 Task: Look for space in Mlowo, Tanzania from 10th July, 2023 to 25th July, 2023 for 3 adults, 1 child in price range Rs.15000 to Rs.25000. Place can be shared room with 2 bedrooms having 3 beds and 2 bathrooms. Property type can be house, flat, guest house. Amenities needed are: wifi, TV, free parkinig on premises, gym, breakfast. Booking option can be shelf check-in. Required host language is English.
Action: Mouse moved to (387, 77)
Screenshot: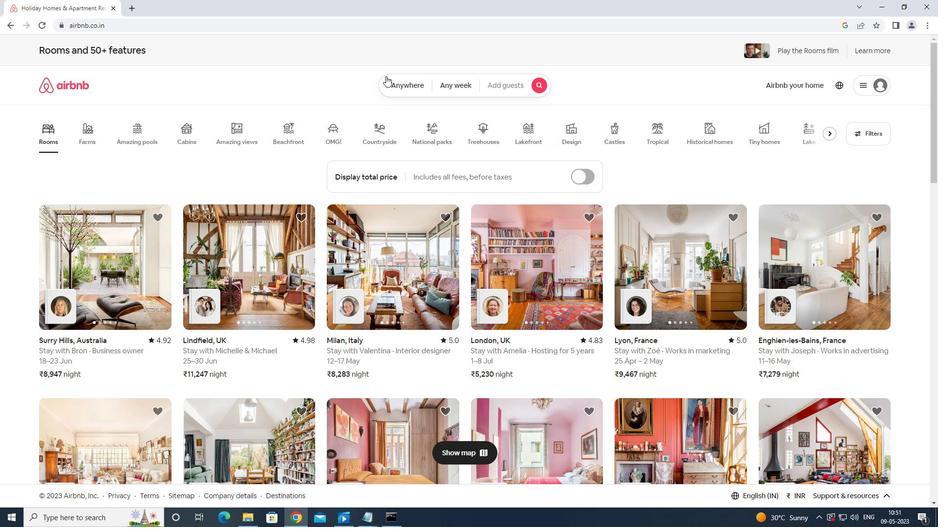 
Action: Mouse pressed left at (387, 77)
Screenshot: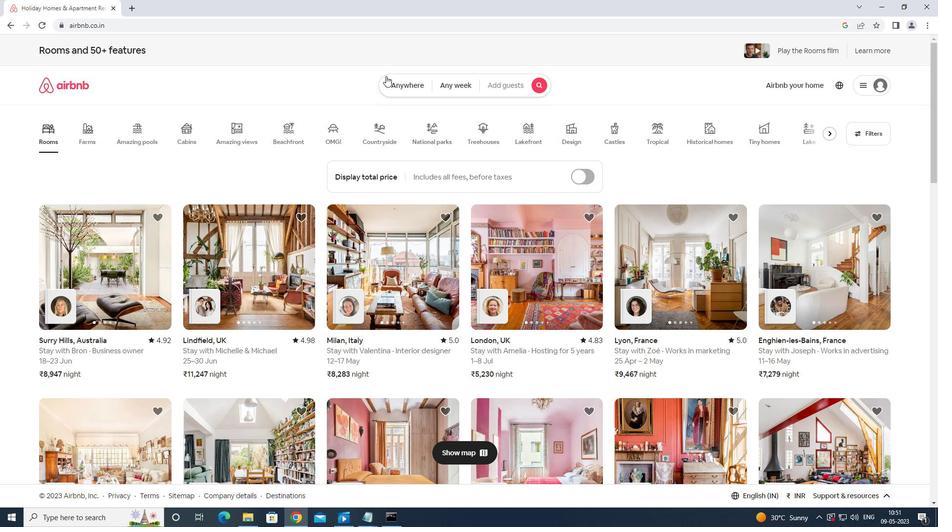 
Action: Mouse moved to (342, 121)
Screenshot: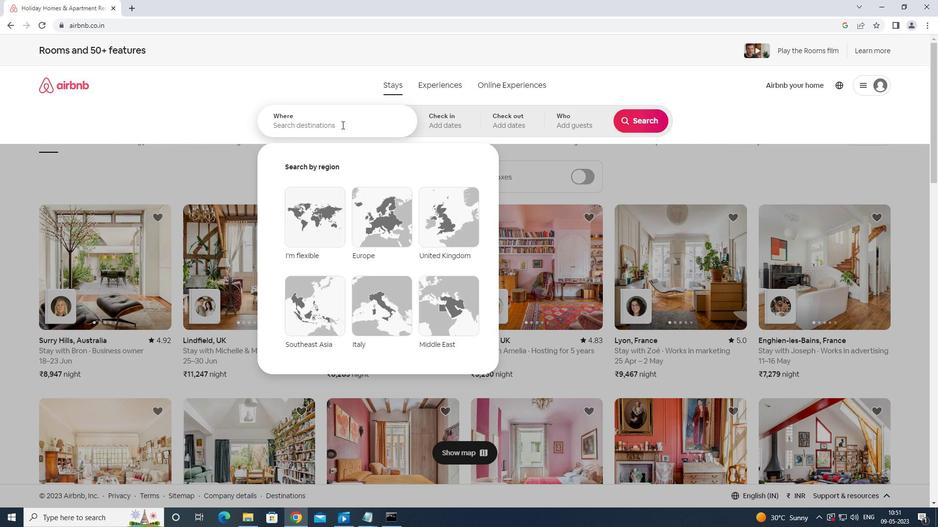 
Action: Mouse pressed left at (342, 121)
Screenshot: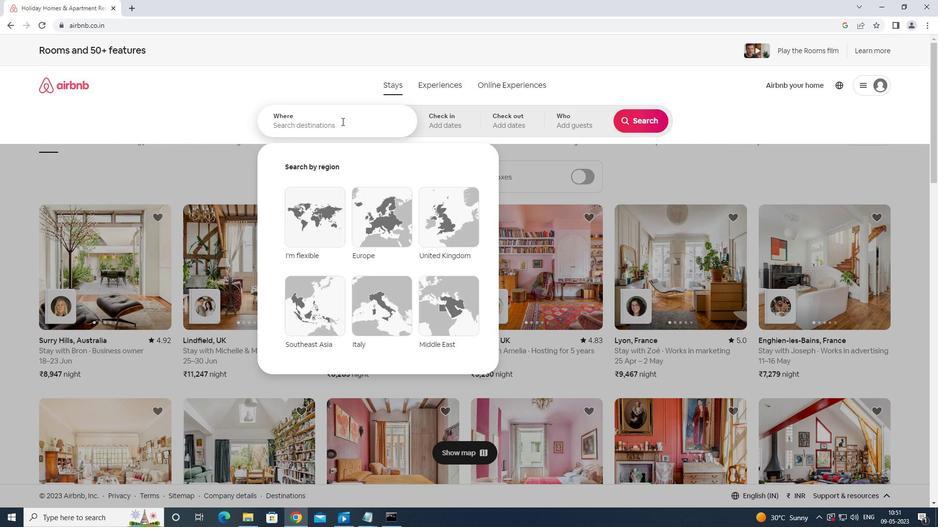 
Action: Mouse moved to (339, 121)
Screenshot: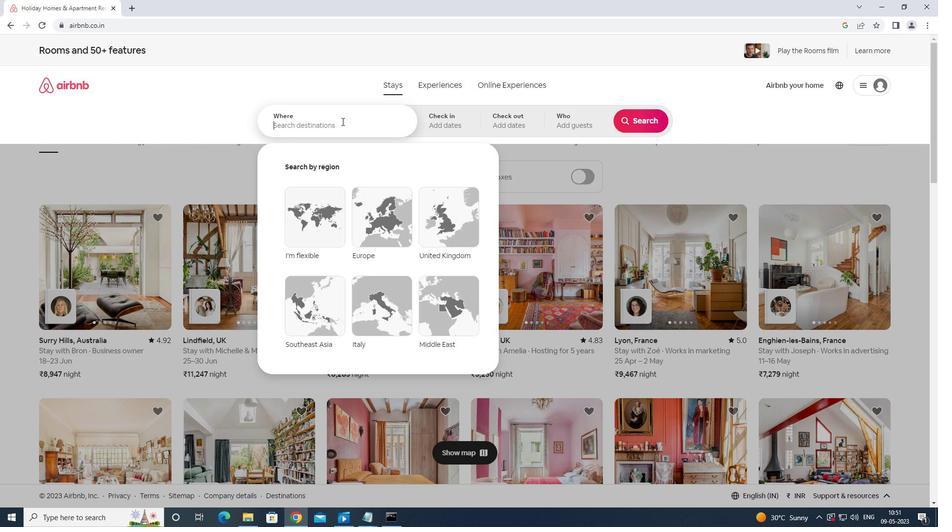 
Action: Key pressed <Key.shift>MLOWO<Key.space>TANZANIA<Key.enter>
Screenshot: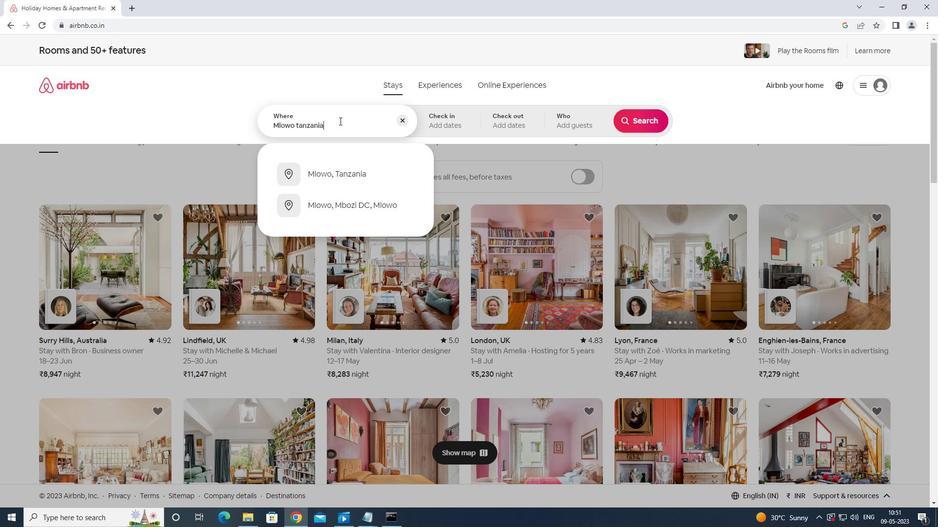 
Action: Mouse moved to (644, 198)
Screenshot: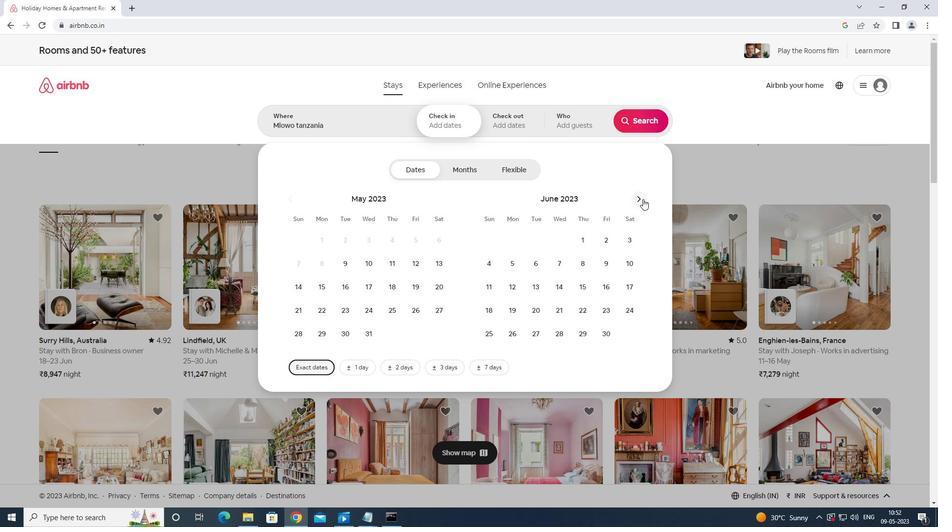 
Action: Mouse pressed left at (644, 198)
Screenshot: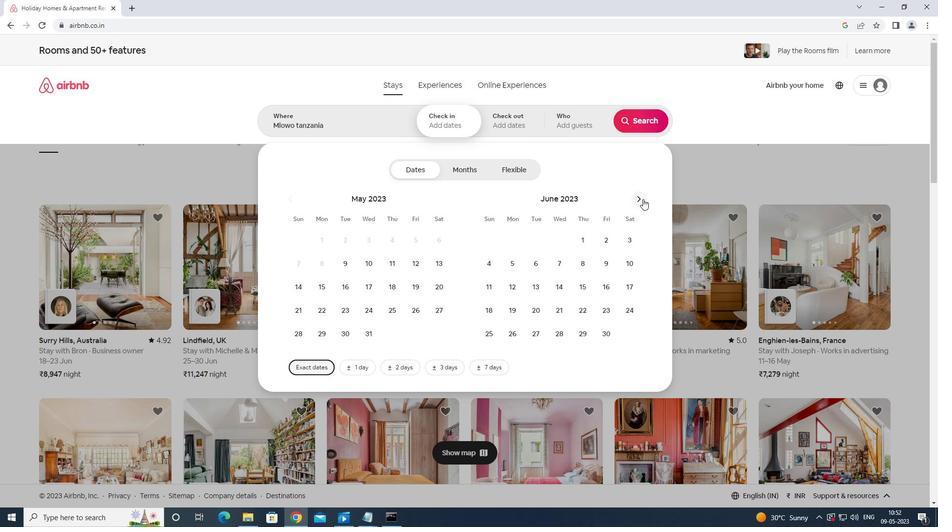 
Action: Mouse moved to (512, 286)
Screenshot: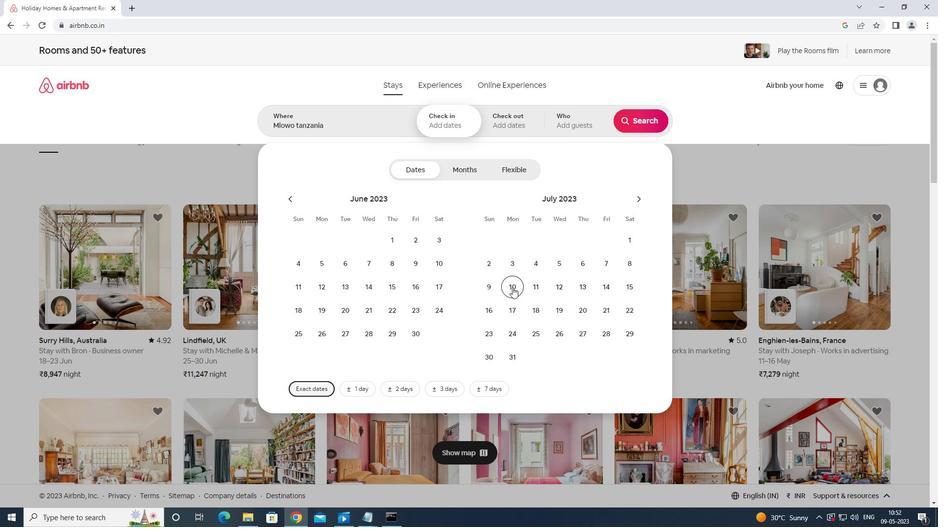 
Action: Mouse pressed left at (512, 286)
Screenshot: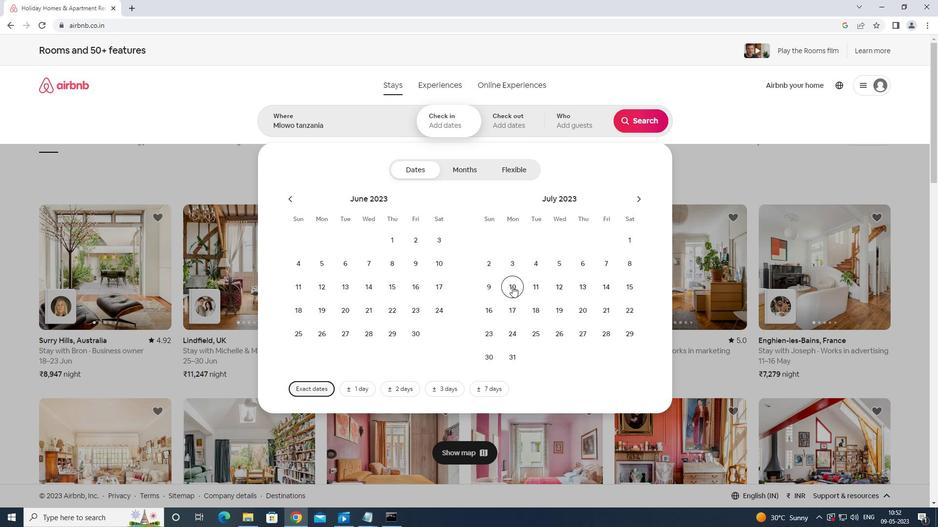 
Action: Mouse moved to (513, 331)
Screenshot: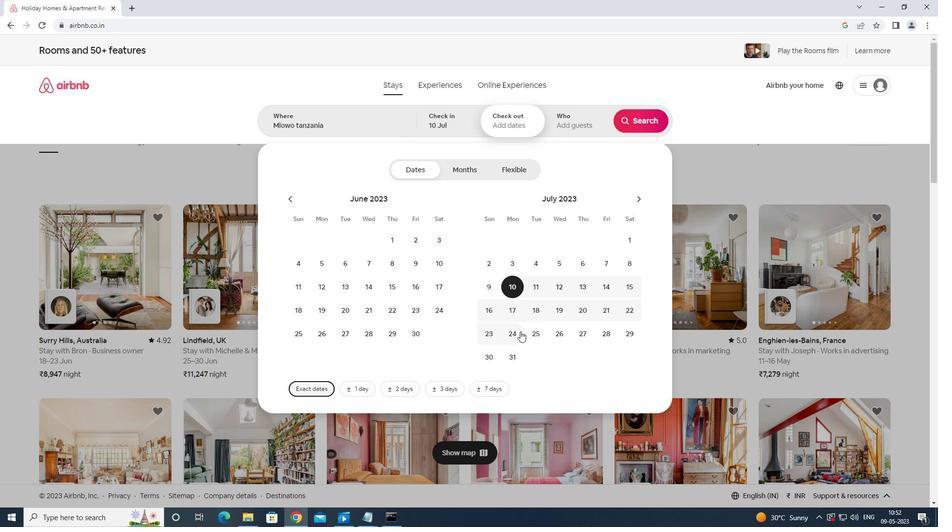 
Action: Mouse pressed left at (513, 331)
Screenshot: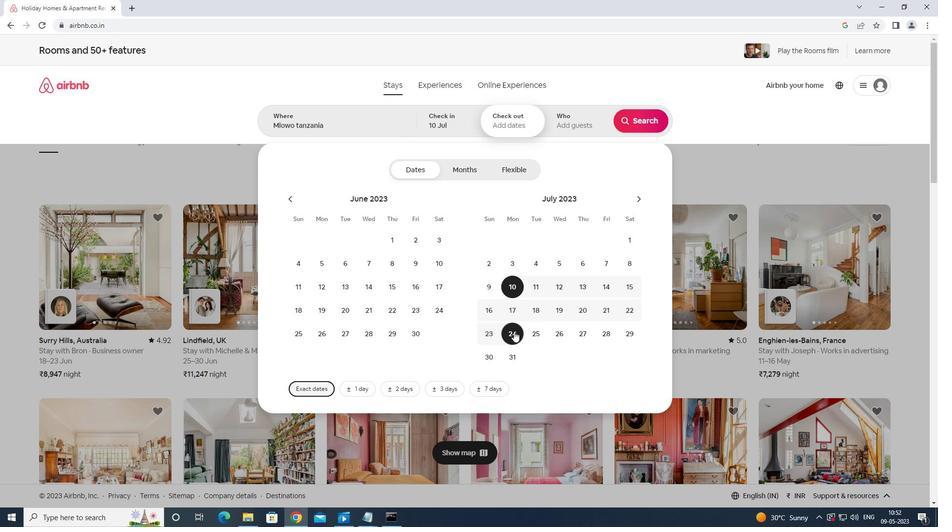 
Action: Mouse moved to (533, 335)
Screenshot: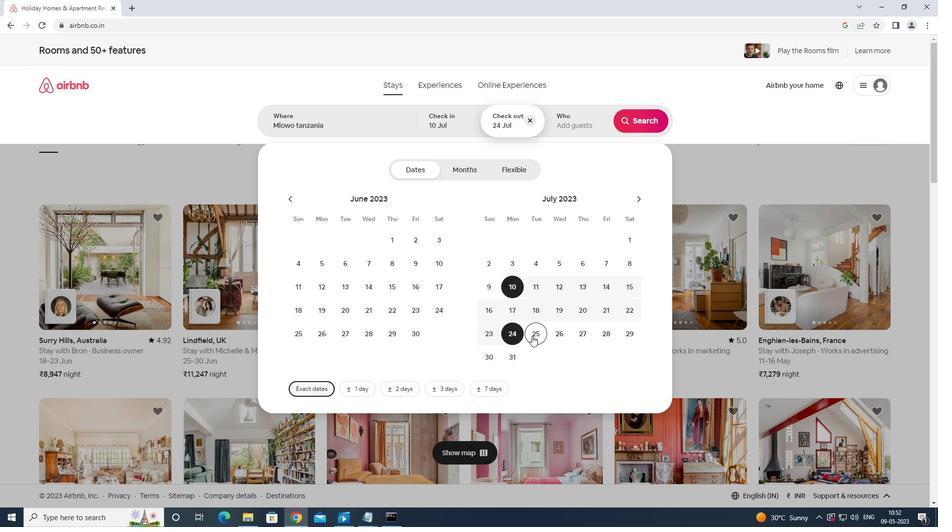 
Action: Mouse pressed left at (533, 335)
Screenshot: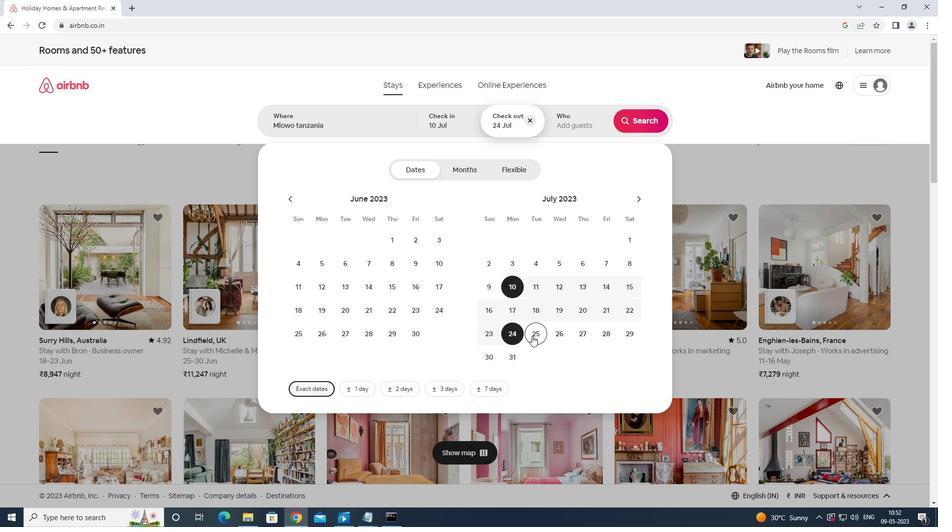 
Action: Mouse moved to (583, 117)
Screenshot: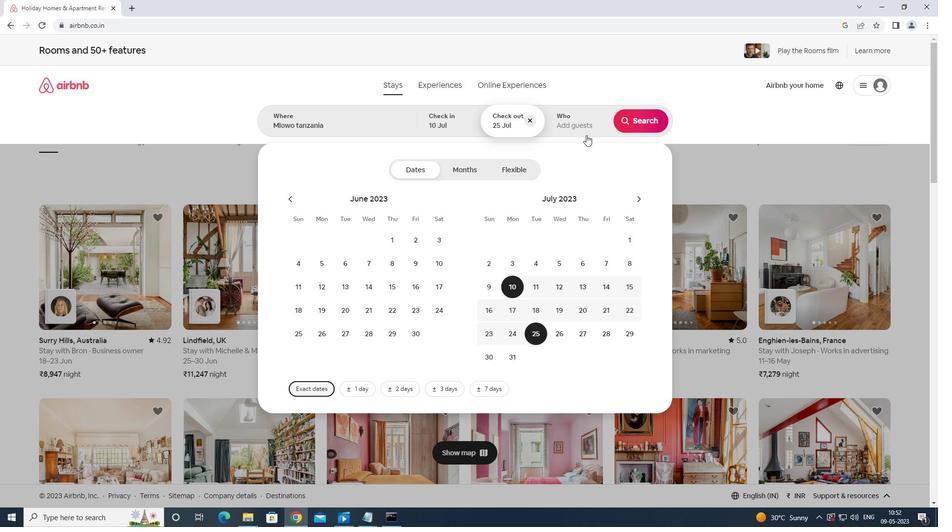 
Action: Mouse pressed left at (583, 117)
Screenshot: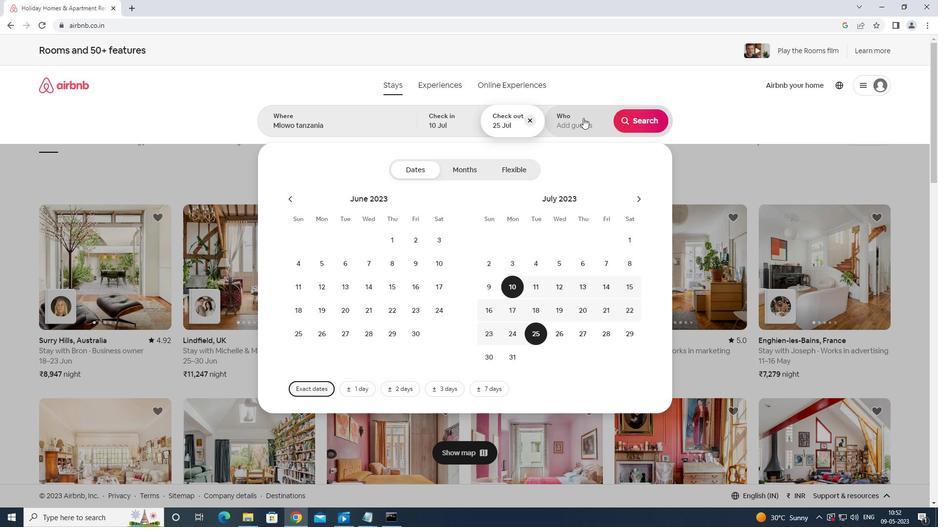 
Action: Mouse moved to (647, 172)
Screenshot: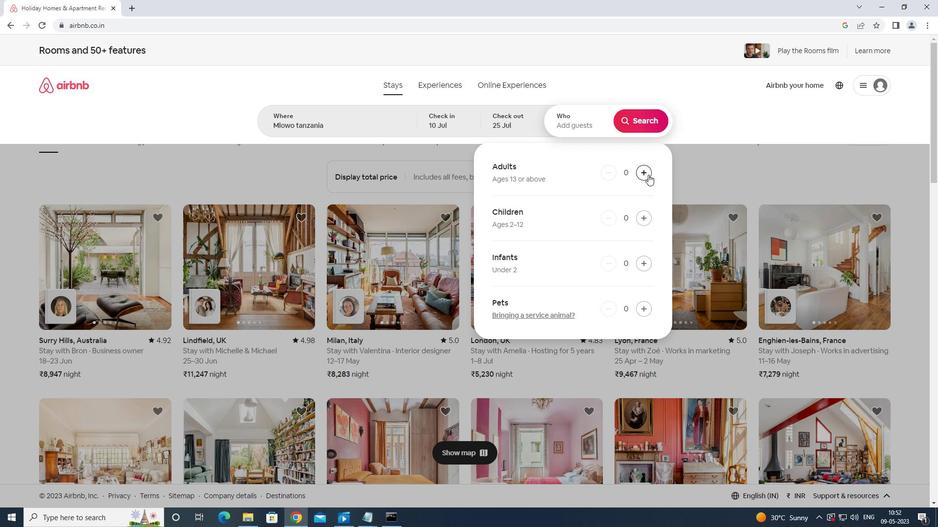 
Action: Mouse pressed left at (647, 172)
Screenshot: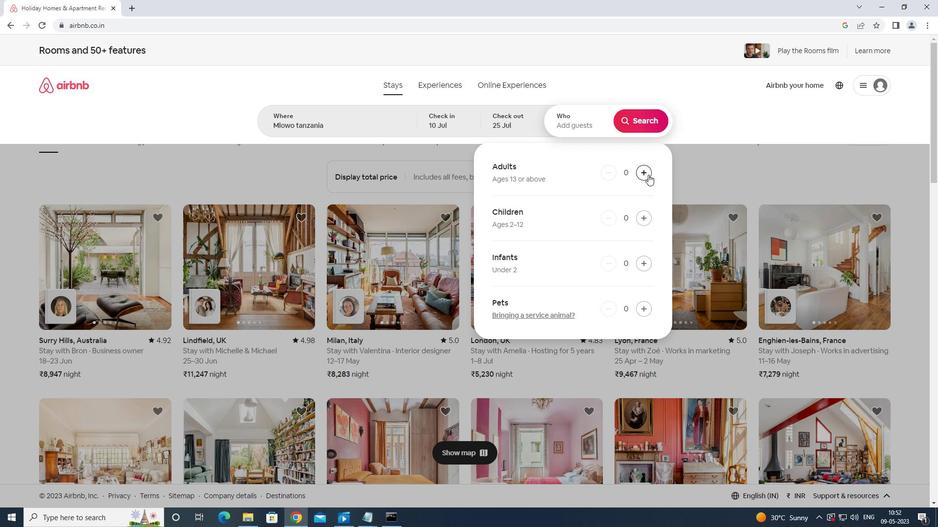 
Action: Mouse pressed left at (647, 172)
Screenshot: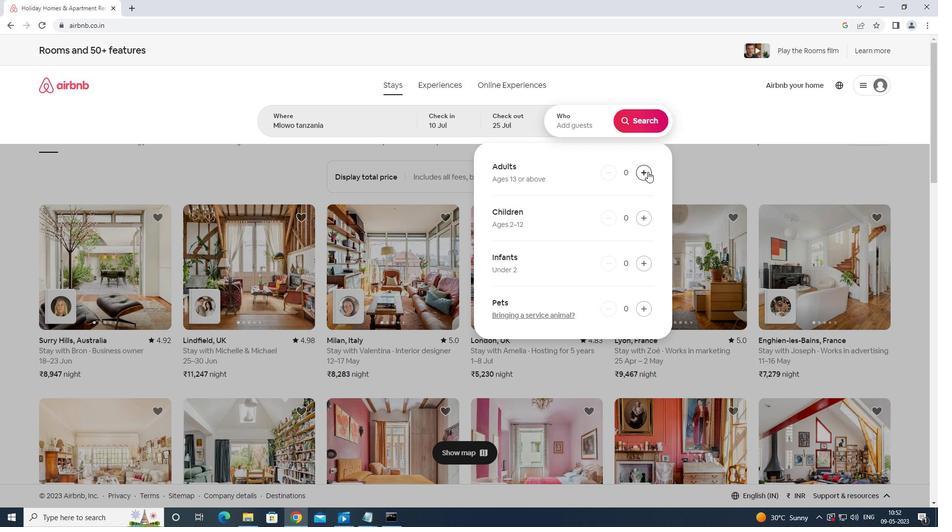 
Action: Mouse moved to (647, 172)
Screenshot: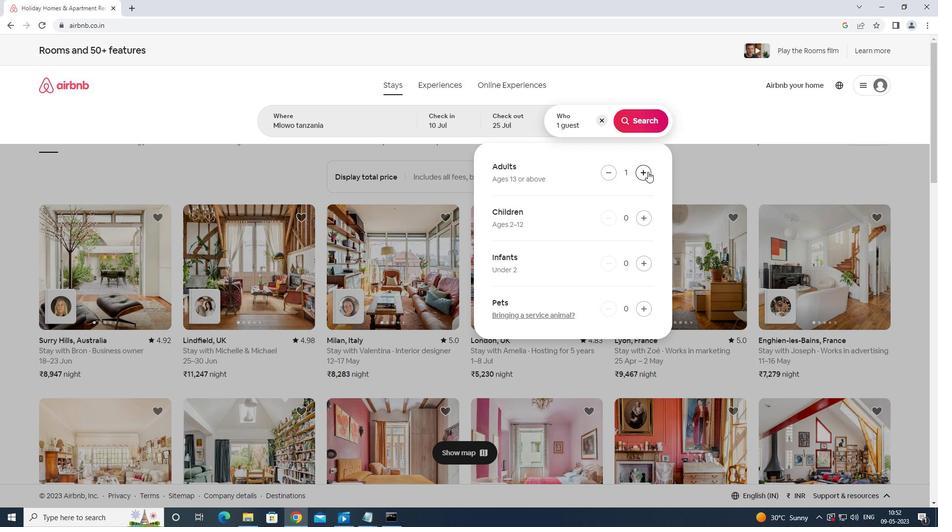 
Action: Mouse pressed left at (647, 172)
Screenshot: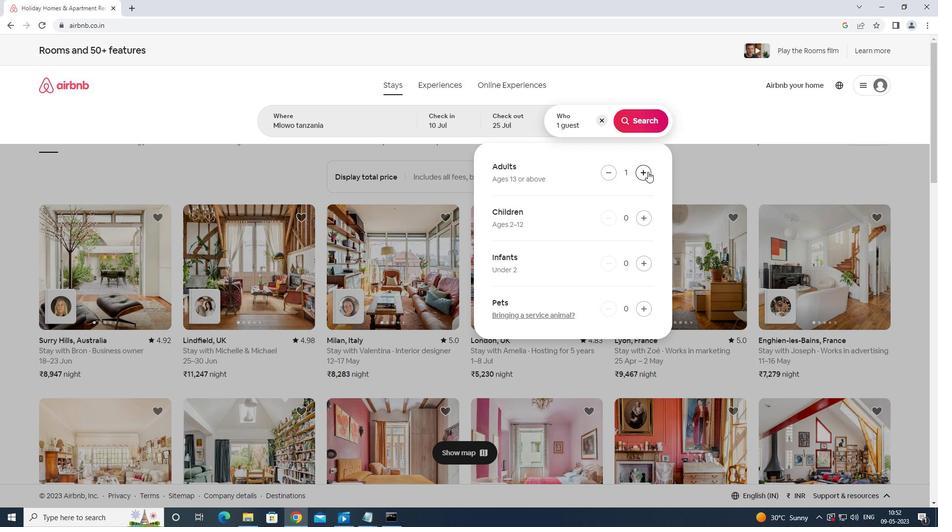 
Action: Mouse moved to (641, 220)
Screenshot: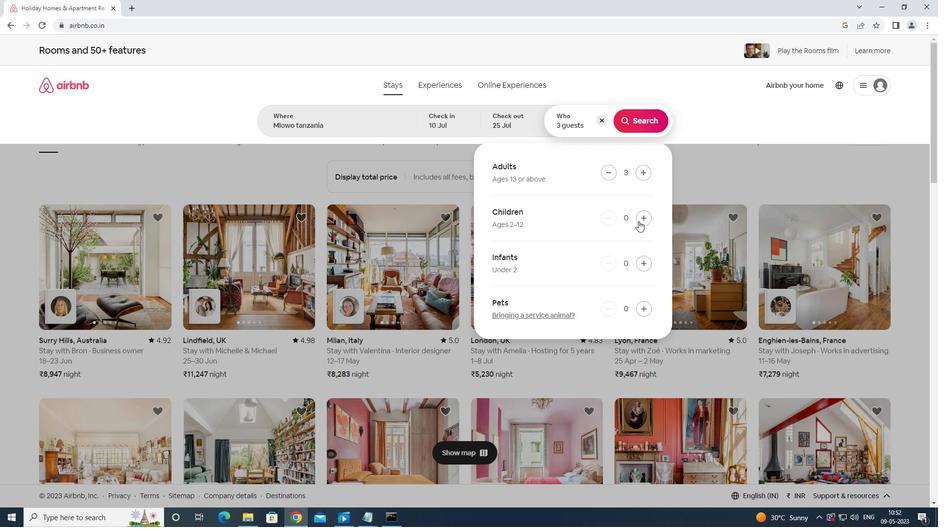 
Action: Mouse pressed left at (641, 220)
Screenshot: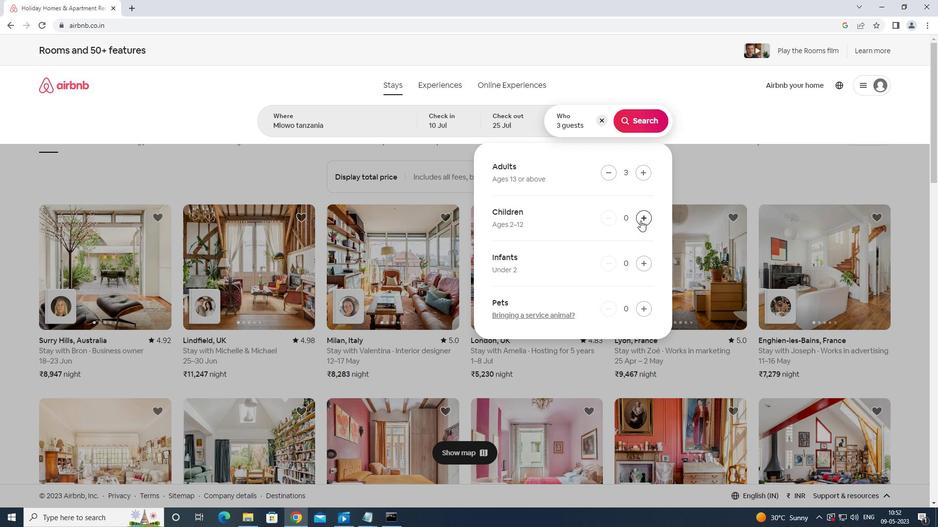 
Action: Mouse moved to (634, 120)
Screenshot: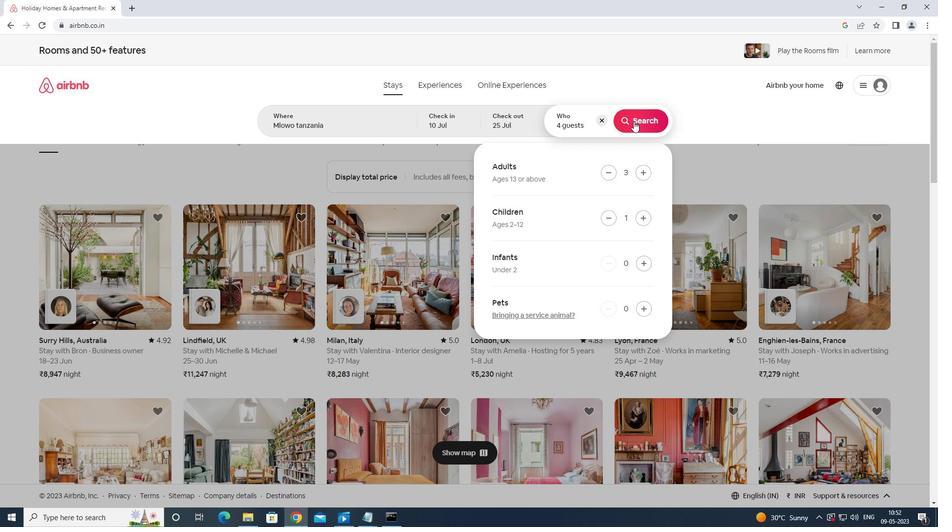 
Action: Mouse pressed left at (634, 120)
Screenshot: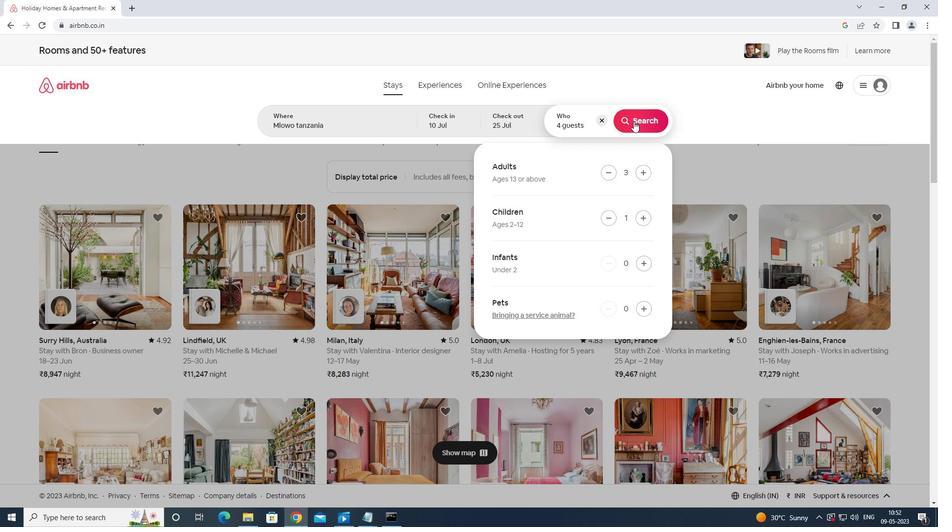 
Action: Mouse moved to (892, 90)
Screenshot: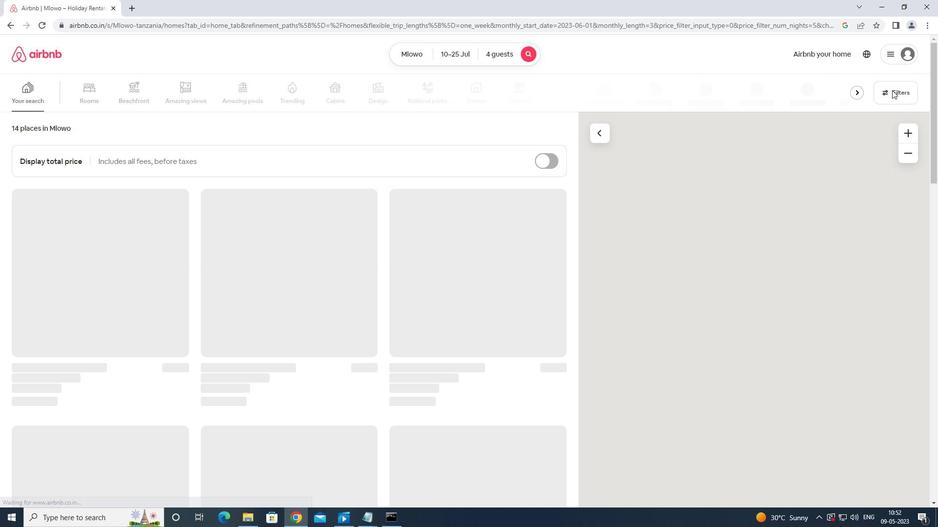 
Action: Mouse pressed left at (892, 90)
Screenshot: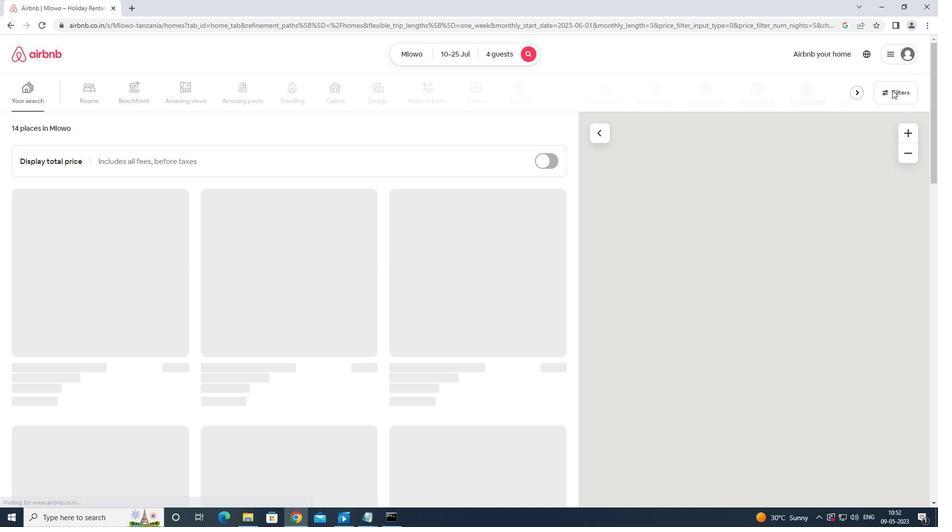 
Action: Mouse moved to (425, 329)
Screenshot: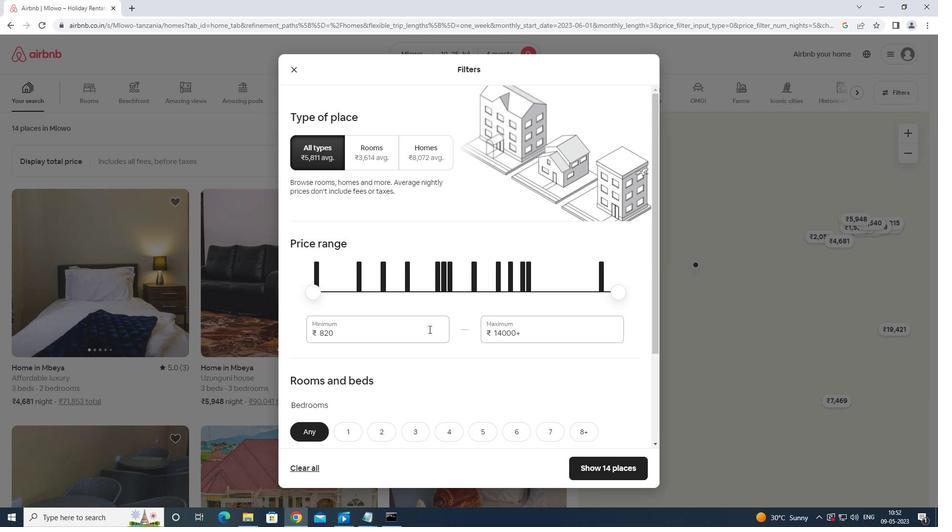 
Action: Mouse pressed left at (425, 329)
Screenshot: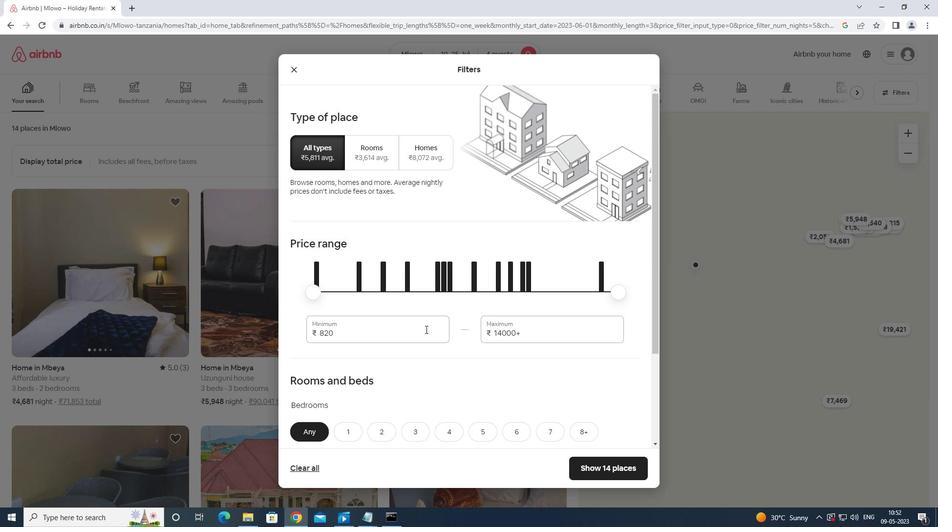 
Action: Key pressed <Key.backspace><Key.backspace><Key.backspace><Key.backspace>15000
Screenshot: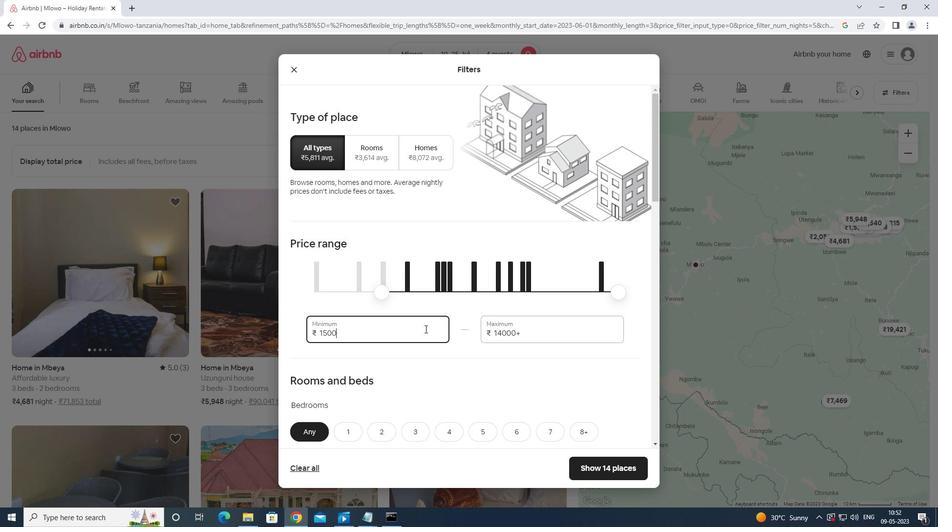 
Action: Mouse moved to (523, 331)
Screenshot: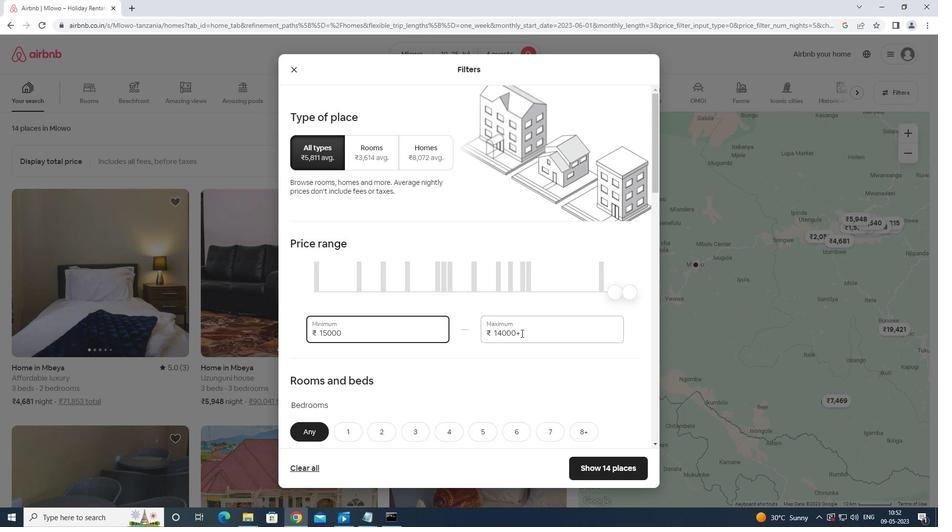 
Action: Mouse pressed left at (523, 331)
Screenshot: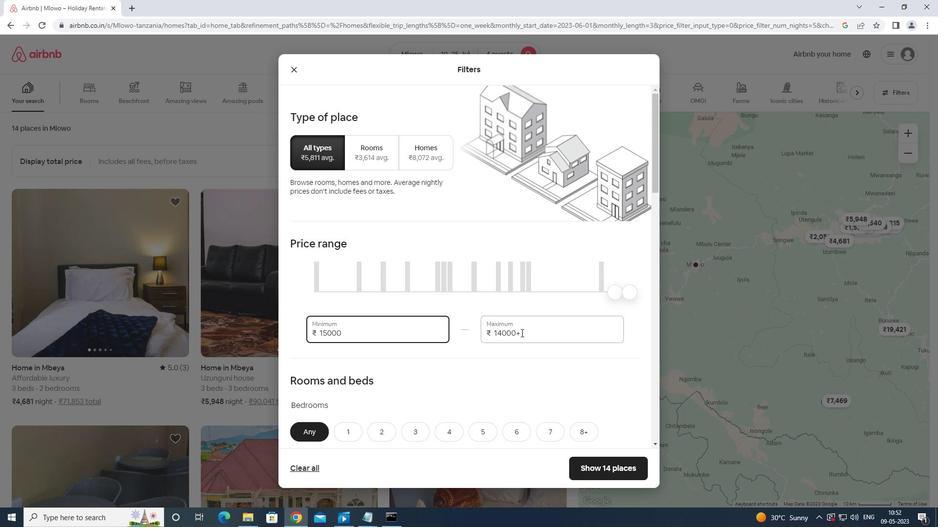 
Action: Mouse moved to (519, 329)
Screenshot: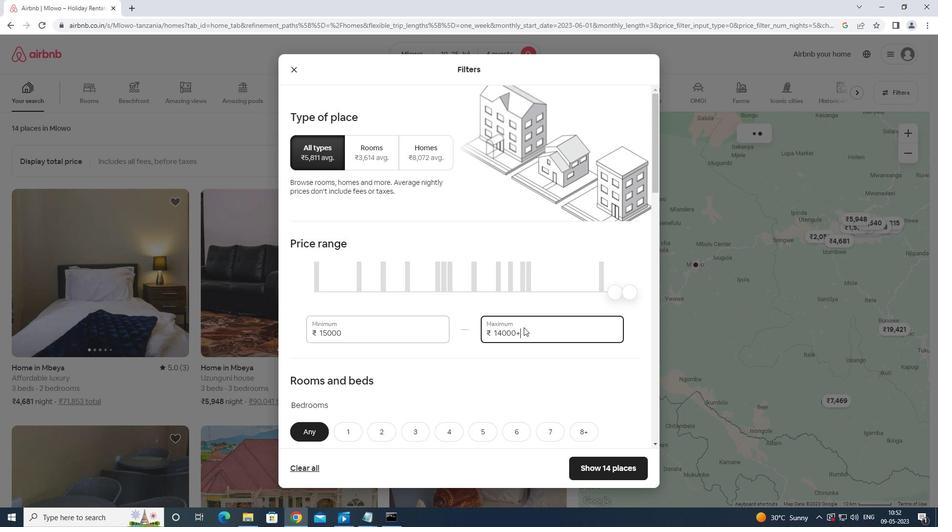 
Action: Key pressed <Key.backspace><Key.backspace><Key.backspace><Key.backspace><Key.backspace><Key.backspace><Key.backspace><Key.backspace><Key.backspace><Key.backspace><Key.backspace>25000
Screenshot: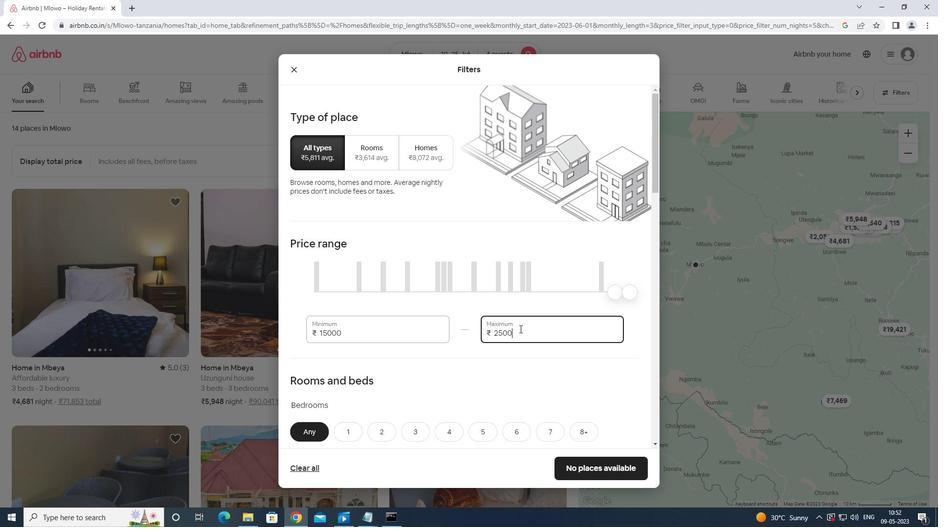 
Action: Mouse moved to (523, 327)
Screenshot: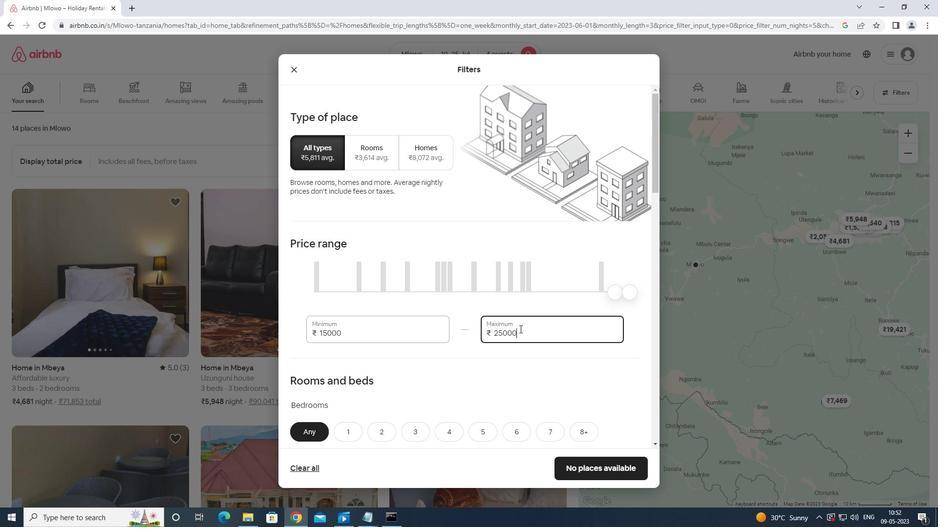 
Action: Mouse scrolled (523, 326) with delta (0, 0)
Screenshot: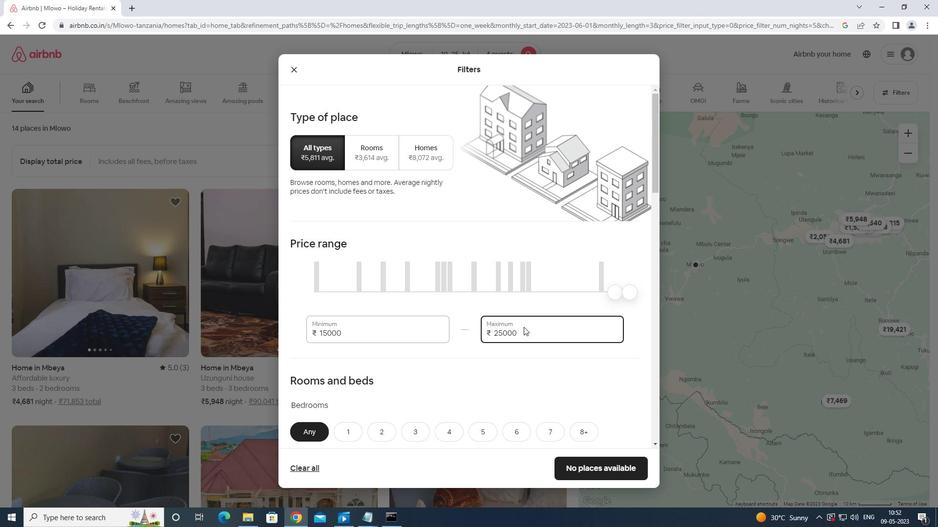 
Action: Mouse scrolled (523, 326) with delta (0, 0)
Screenshot: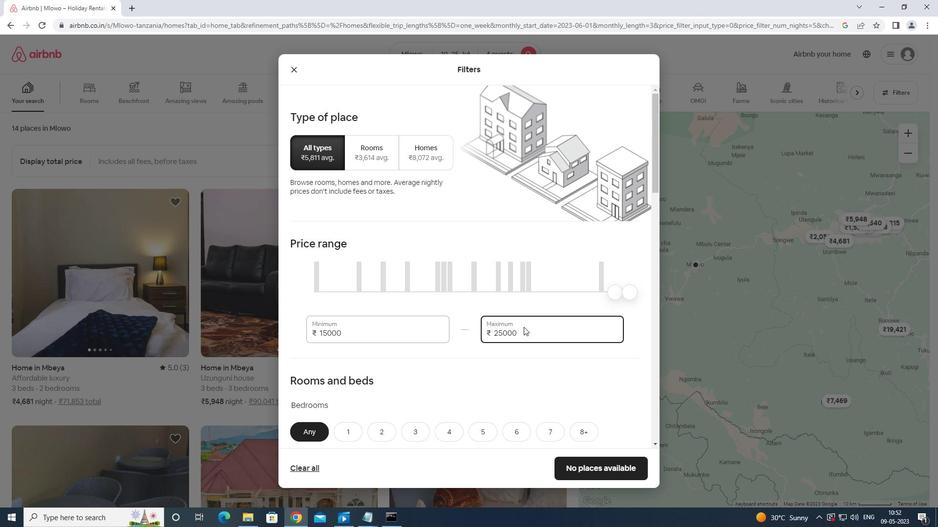 
Action: Mouse scrolled (523, 326) with delta (0, 0)
Screenshot: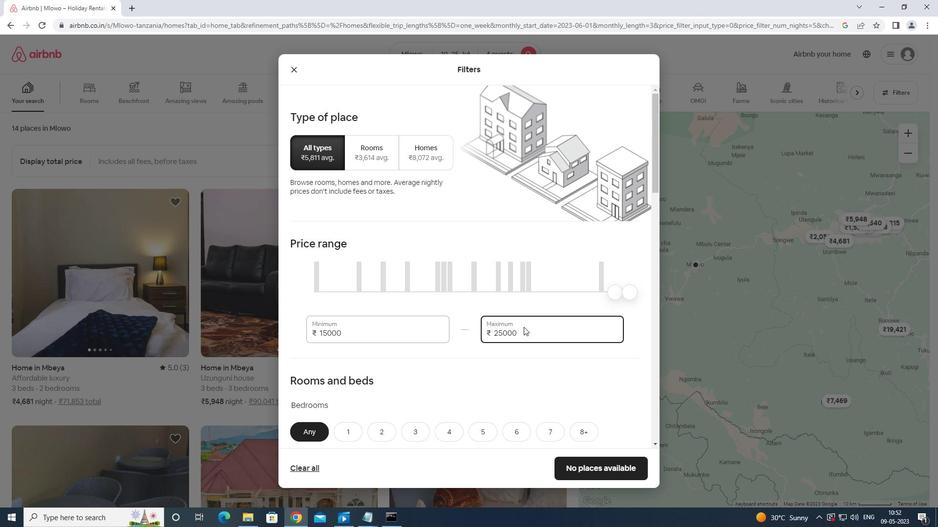 
Action: Mouse moved to (382, 284)
Screenshot: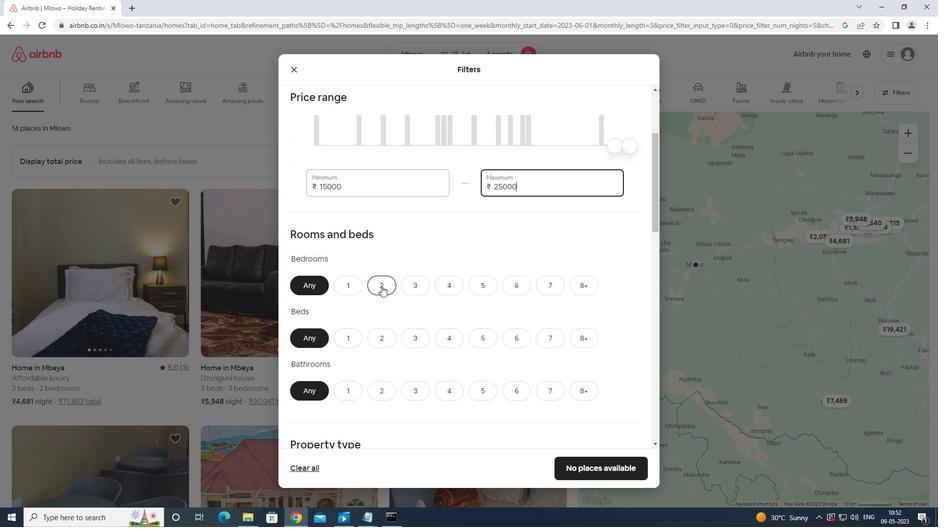 
Action: Mouse pressed left at (382, 284)
Screenshot: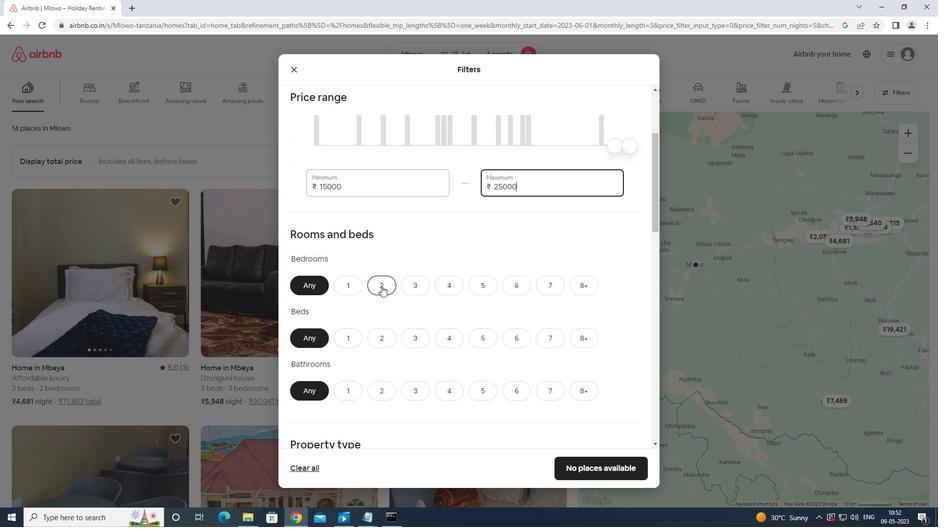 
Action: Mouse moved to (416, 338)
Screenshot: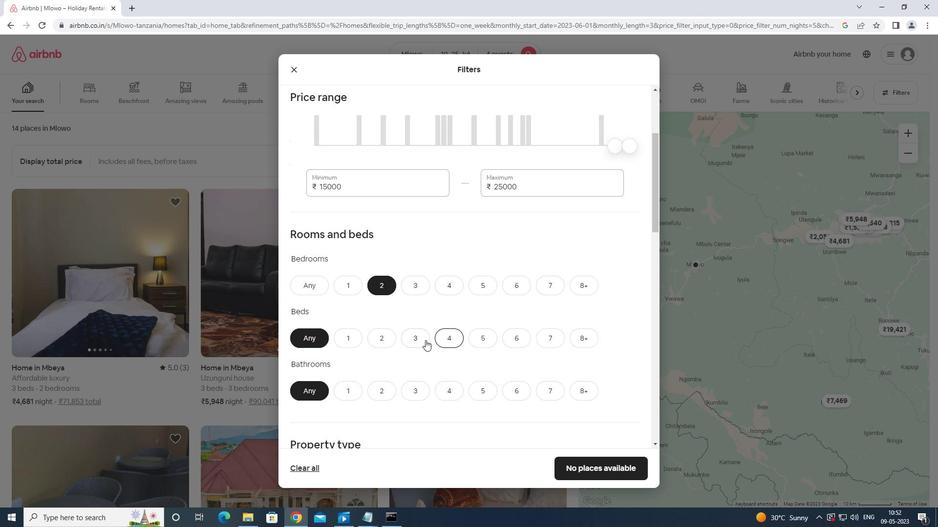 
Action: Mouse pressed left at (416, 338)
Screenshot: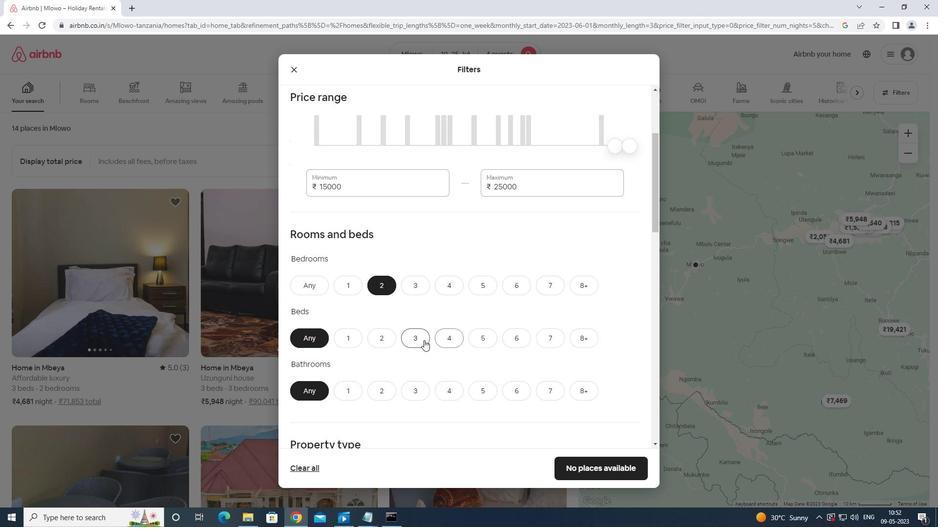 
Action: Mouse moved to (379, 388)
Screenshot: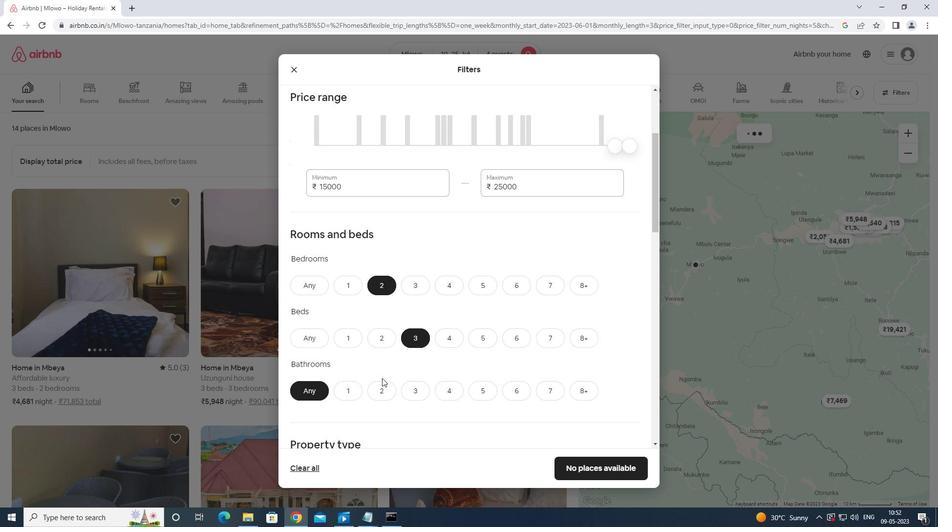 
Action: Mouse pressed left at (379, 388)
Screenshot: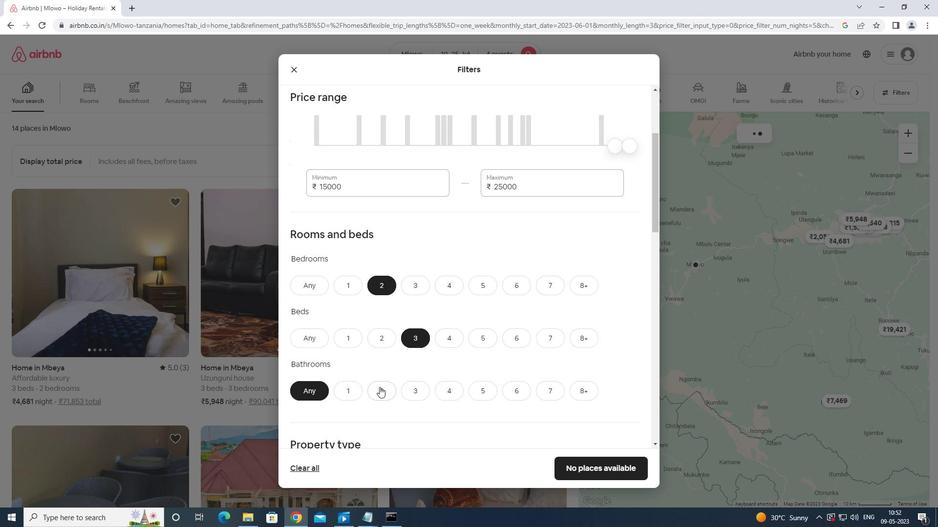
Action: Mouse moved to (489, 328)
Screenshot: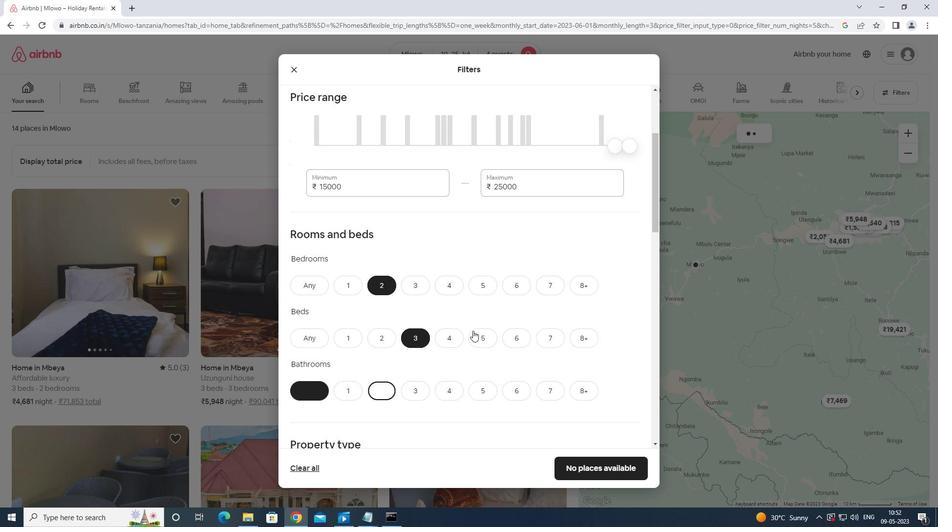 
Action: Mouse scrolled (489, 327) with delta (0, 0)
Screenshot: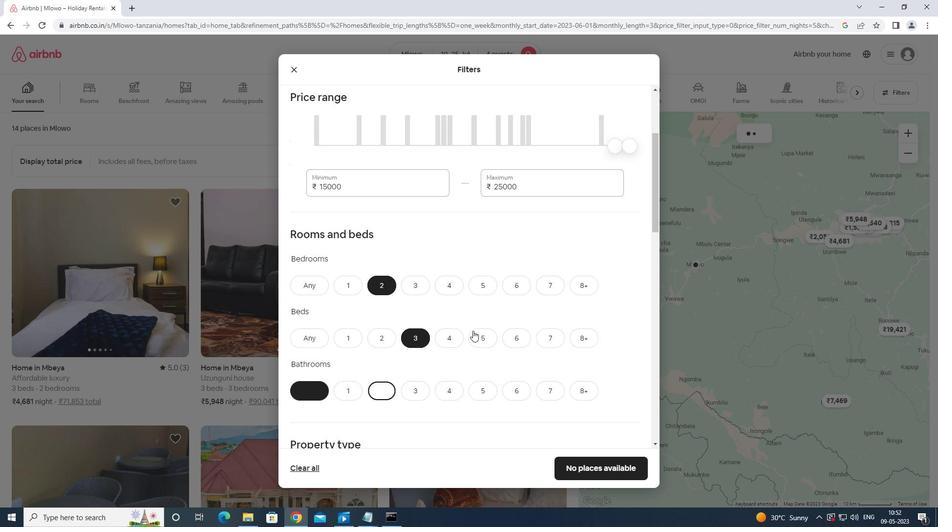 
Action: Mouse moved to (491, 332)
Screenshot: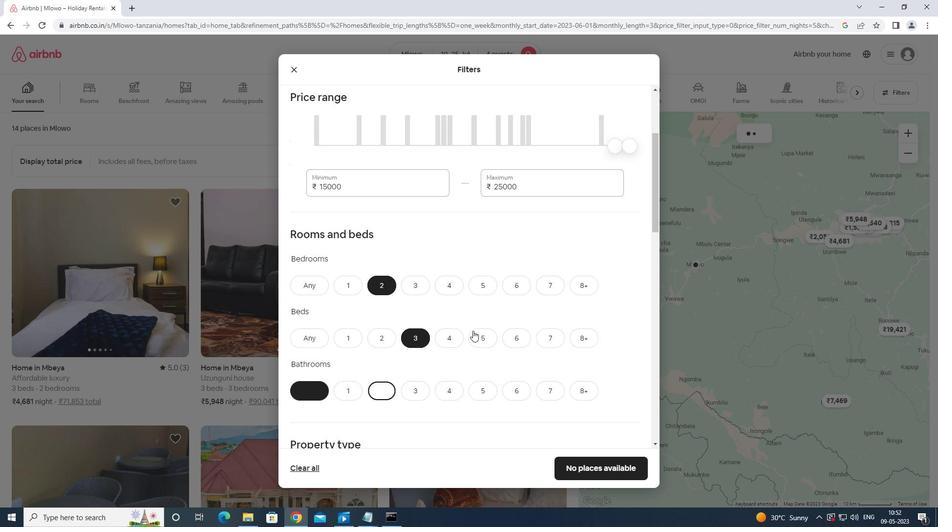 
Action: Mouse scrolled (491, 332) with delta (0, 0)
Screenshot: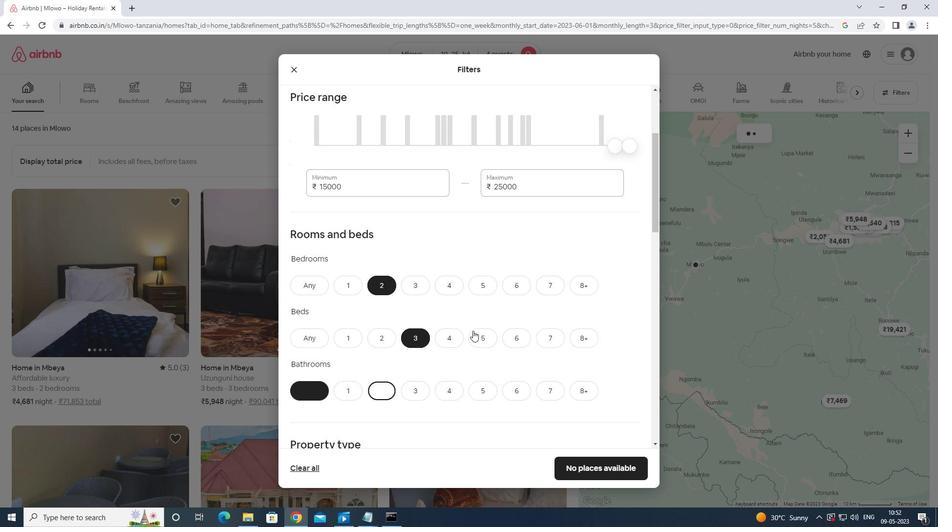 
Action: Mouse scrolled (491, 332) with delta (0, 0)
Screenshot: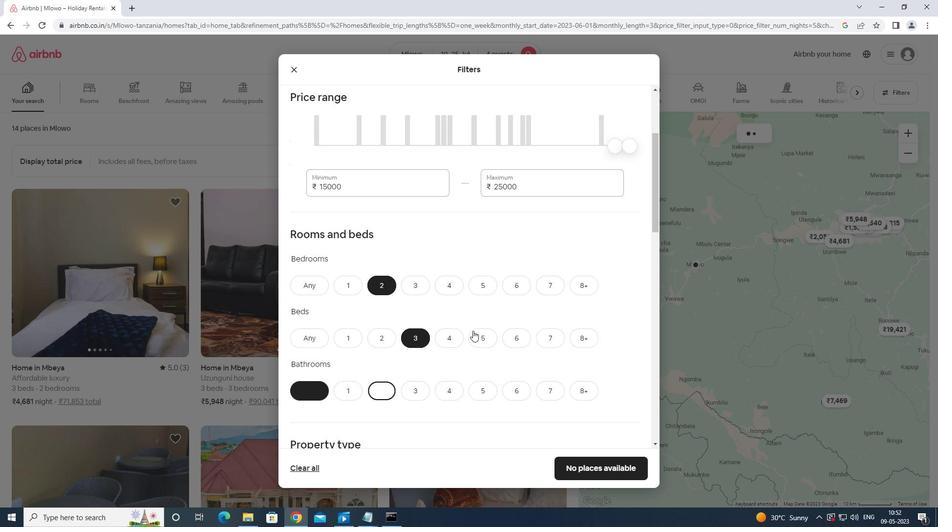 
Action: Mouse moved to (494, 329)
Screenshot: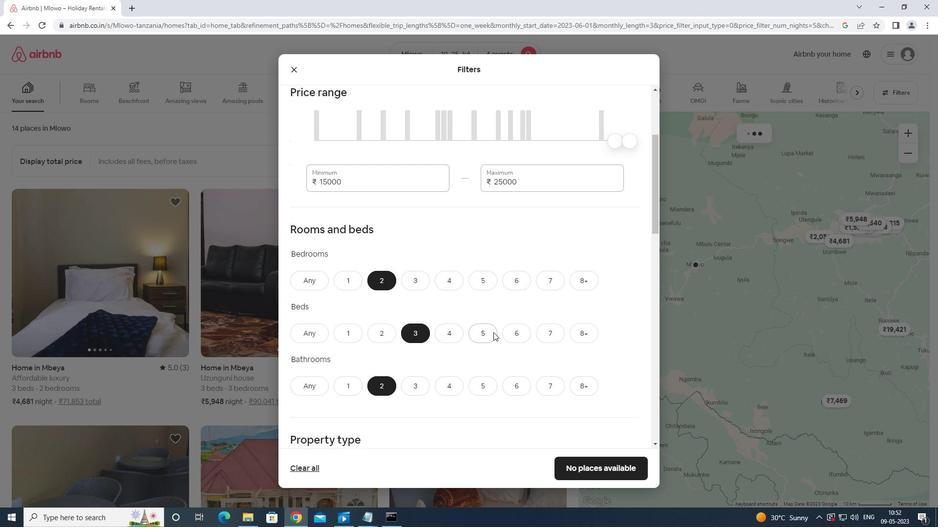 
Action: Mouse scrolled (494, 329) with delta (0, 0)
Screenshot: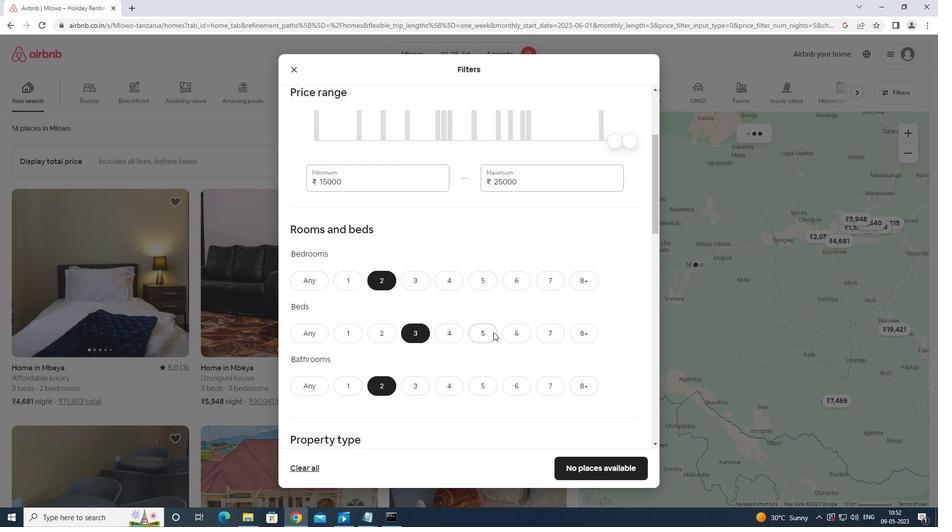 
Action: Mouse scrolled (494, 329) with delta (0, 0)
Screenshot: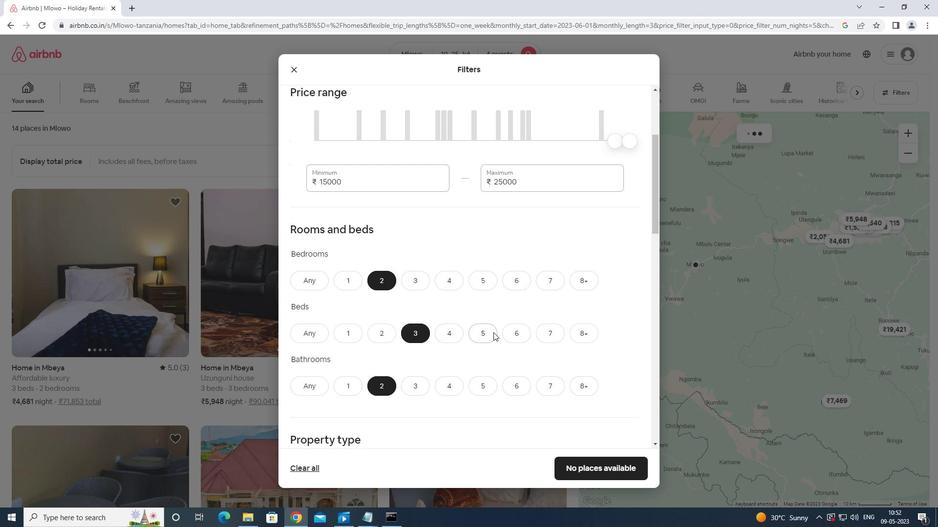 
Action: Mouse moved to (494, 329)
Screenshot: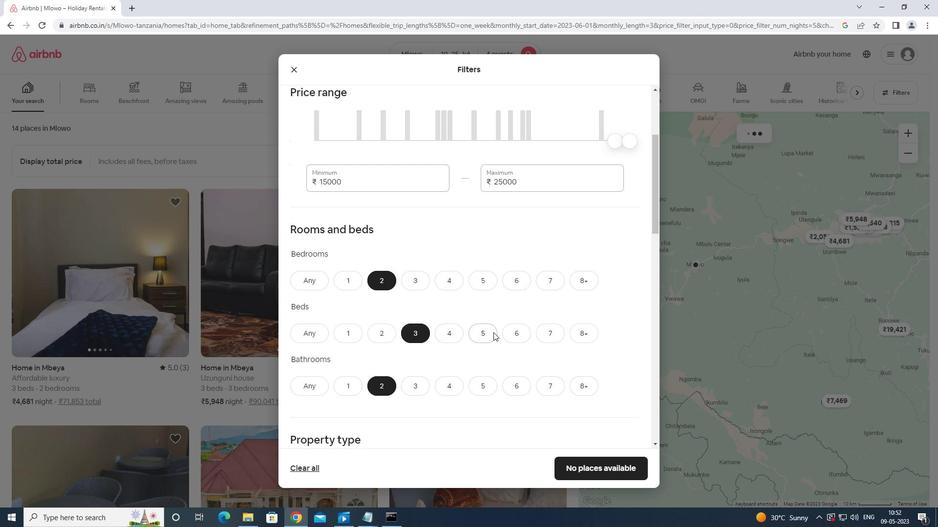 
Action: Mouse scrolled (494, 328) with delta (0, 0)
Screenshot: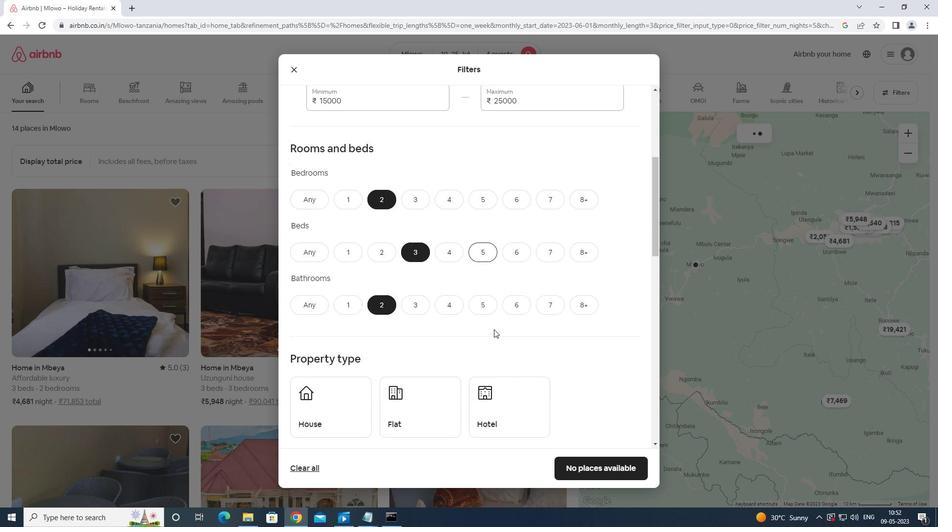 
Action: Mouse moved to (327, 201)
Screenshot: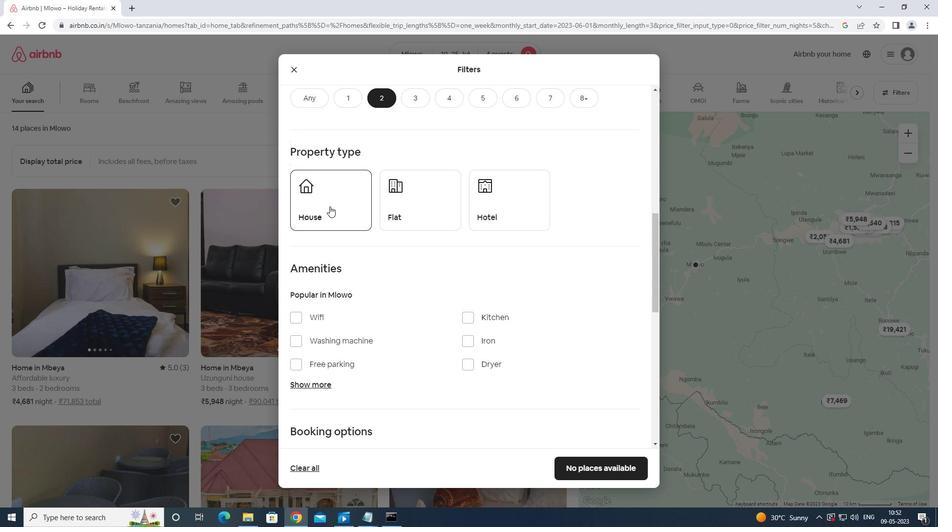 
Action: Mouse pressed left at (327, 201)
Screenshot: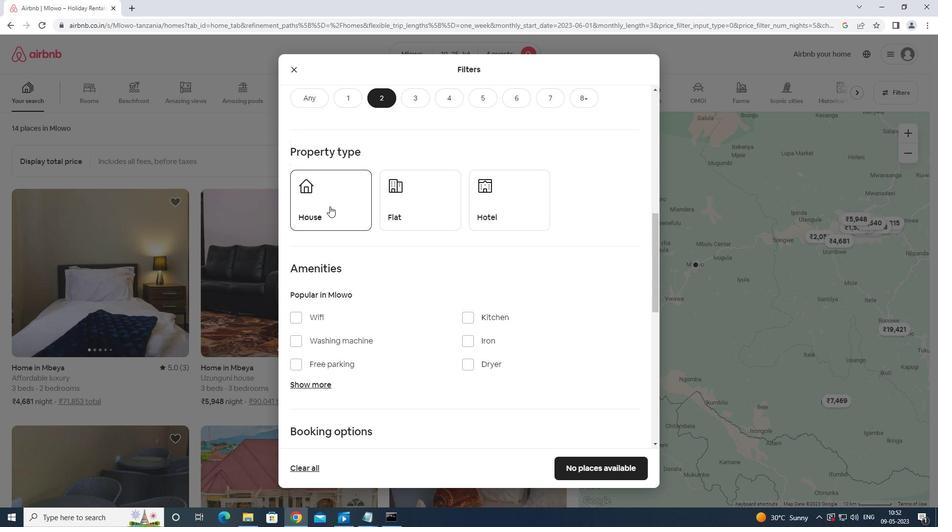 
Action: Mouse moved to (468, 198)
Screenshot: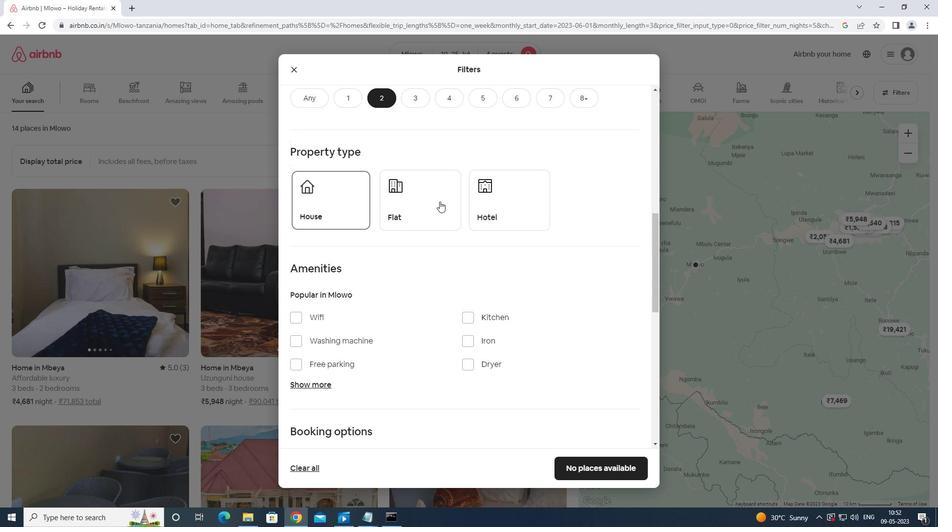 
Action: Mouse pressed left at (468, 198)
Screenshot: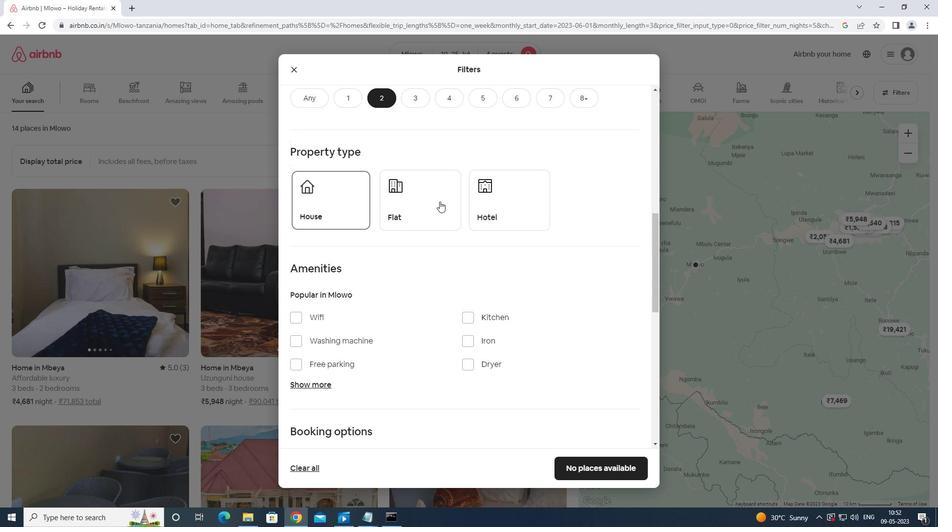 
Action: Mouse moved to (430, 210)
Screenshot: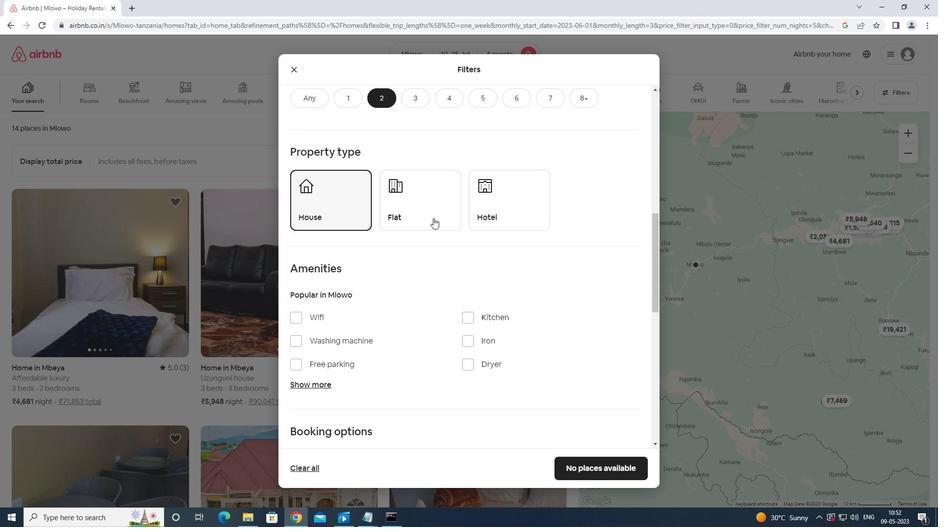 
Action: Mouse pressed left at (430, 210)
Screenshot: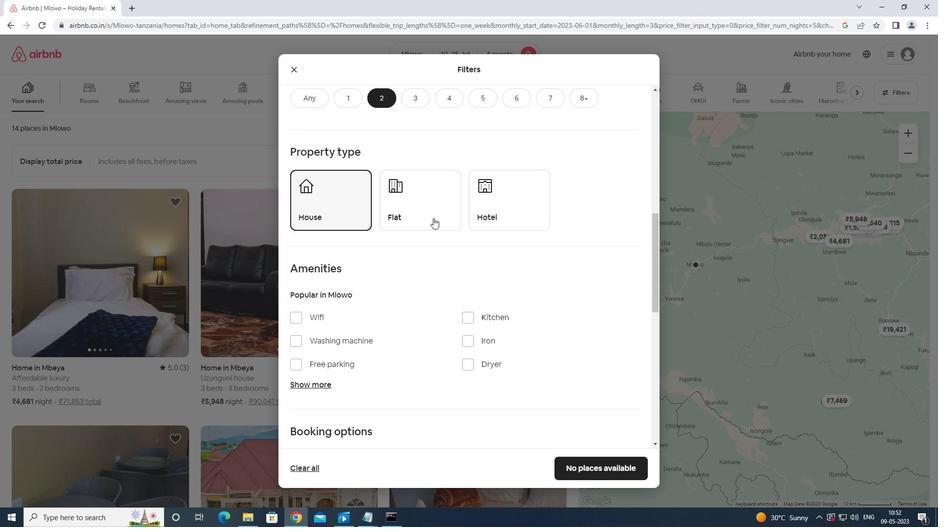 
Action: Mouse moved to (296, 362)
Screenshot: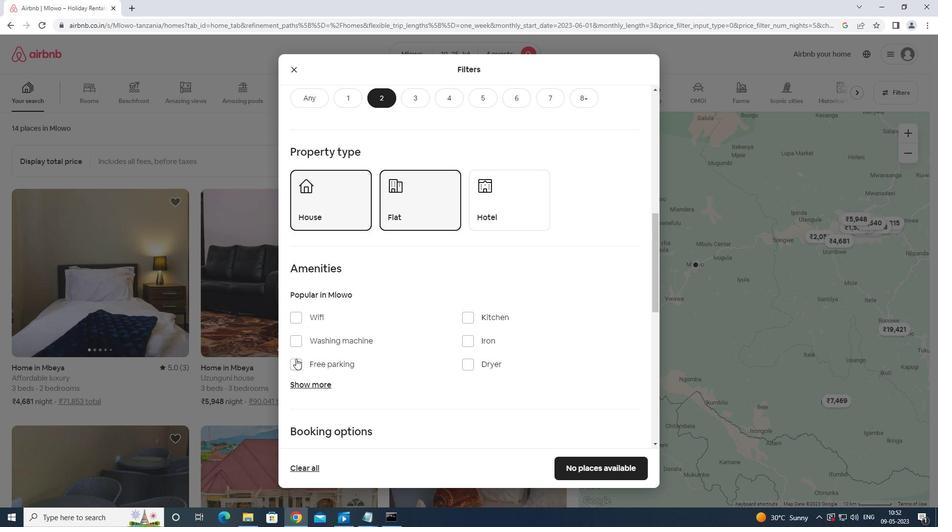 
Action: Mouse pressed left at (296, 362)
Screenshot: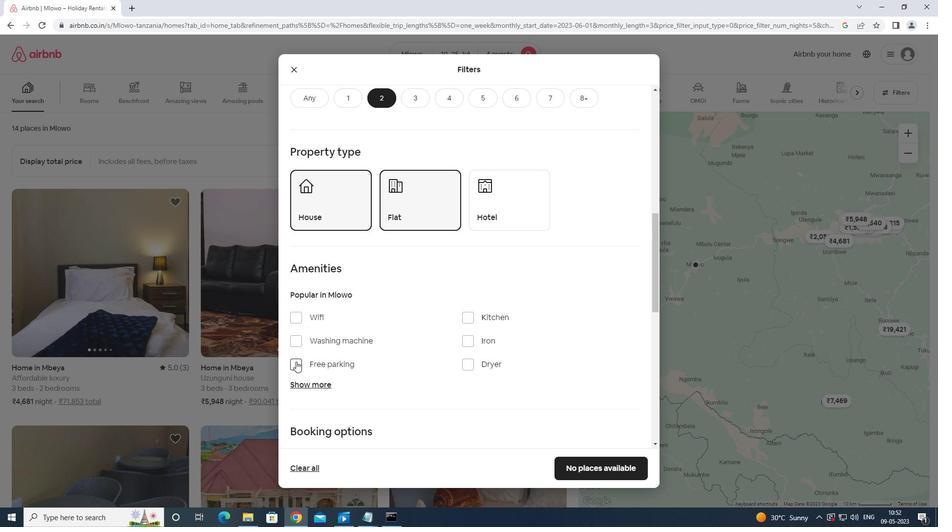 
Action: Mouse moved to (296, 314)
Screenshot: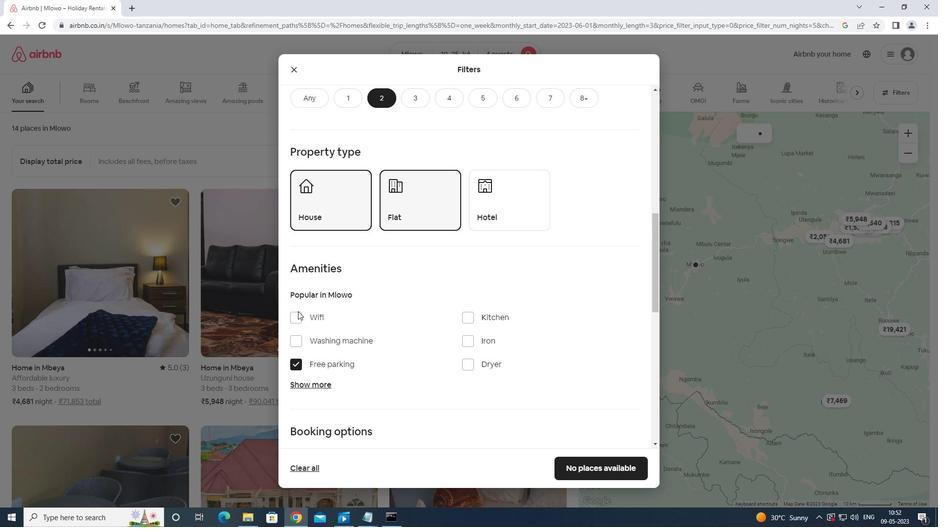 
Action: Mouse pressed left at (296, 314)
Screenshot: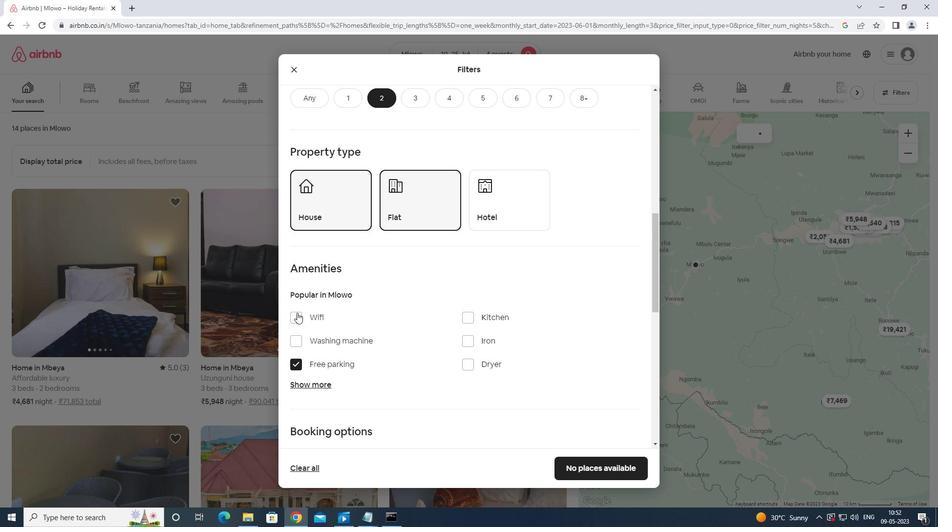 
Action: Mouse moved to (308, 377)
Screenshot: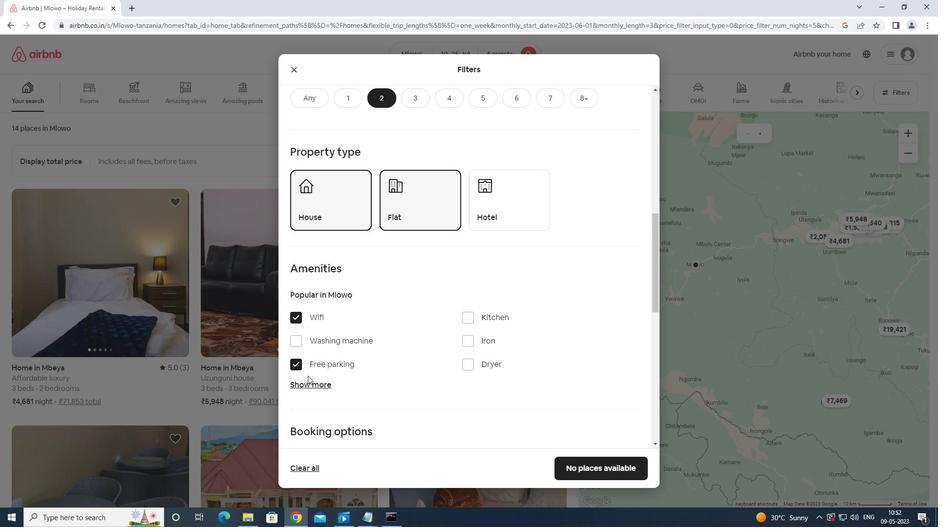 
Action: Mouse pressed left at (308, 377)
Screenshot: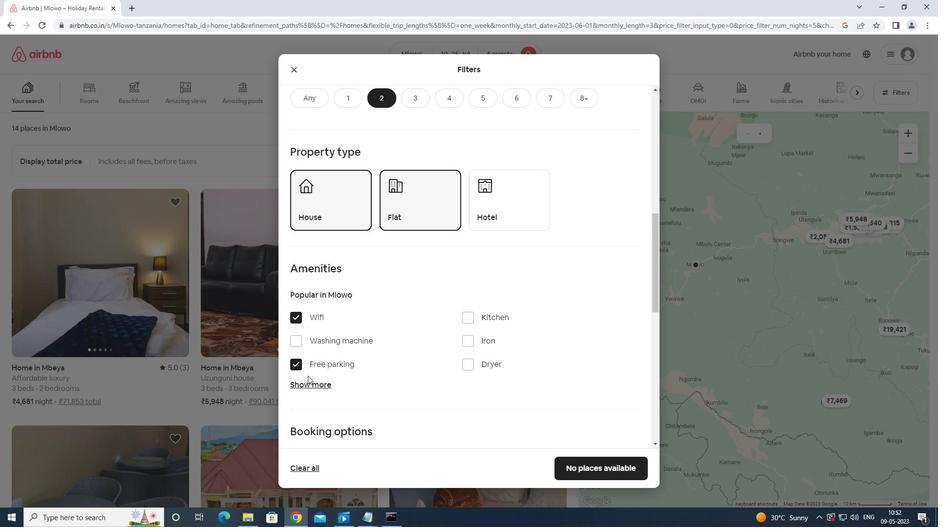 
Action: Mouse moved to (307, 381)
Screenshot: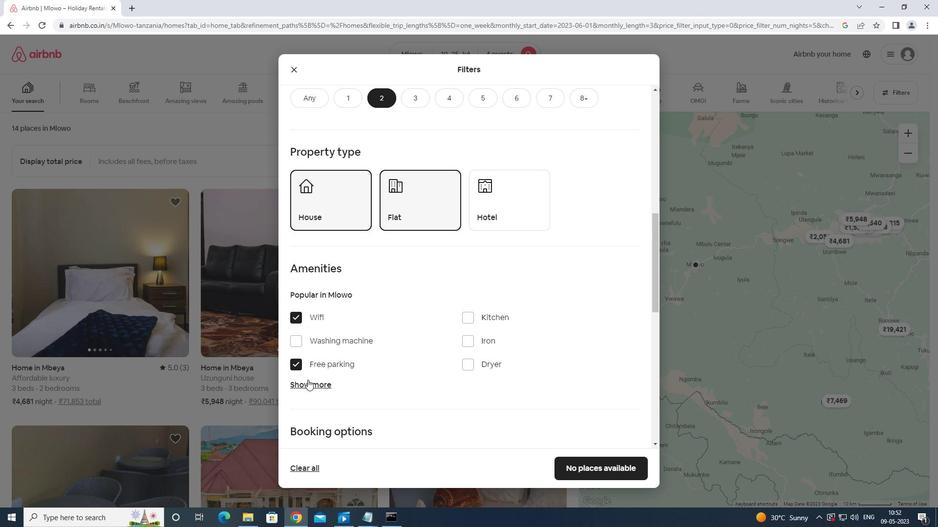 
Action: Mouse pressed left at (307, 381)
Screenshot: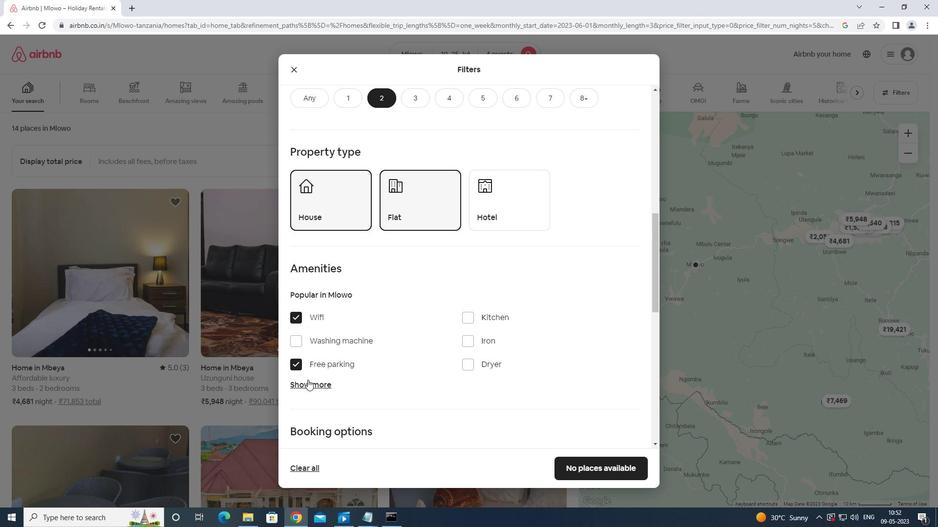 
Action: Mouse moved to (327, 366)
Screenshot: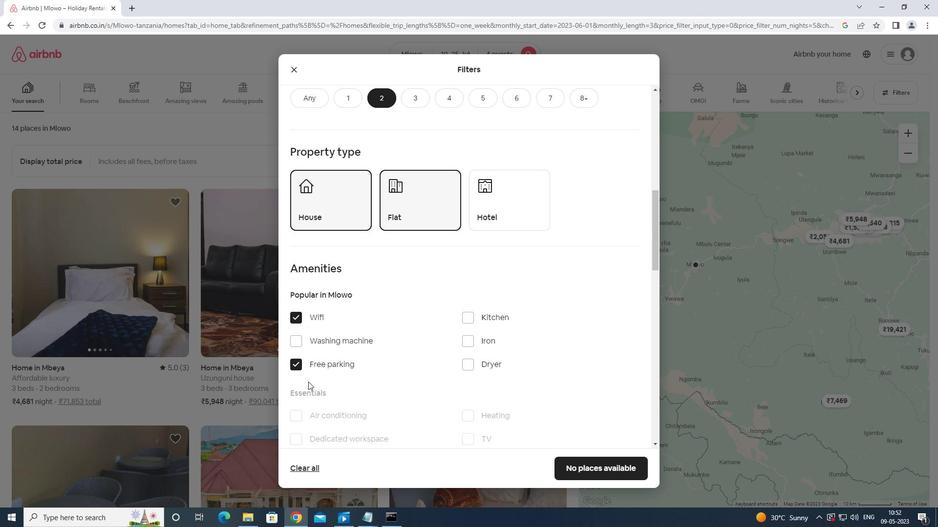 
Action: Mouse scrolled (327, 366) with delta (0, 0)
Screenshot: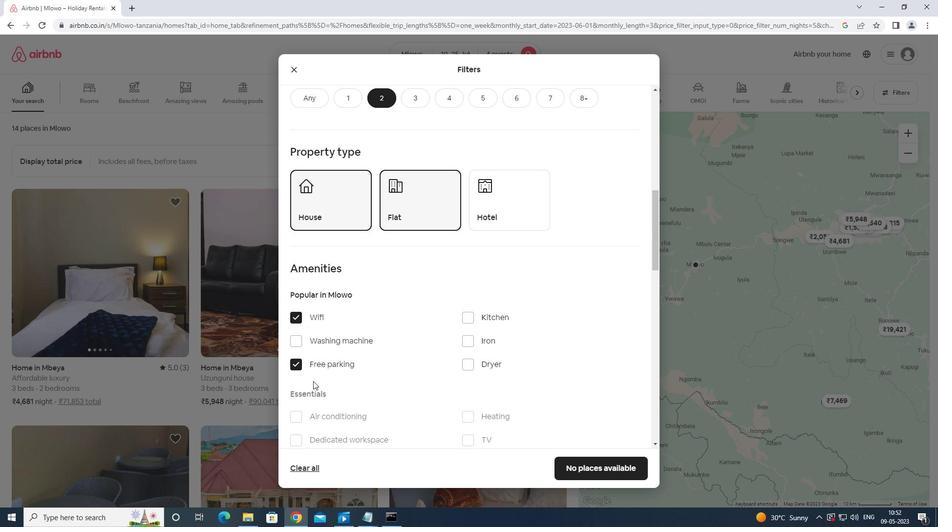 
Action: Mouse moved to (328, 366)
Screenshot: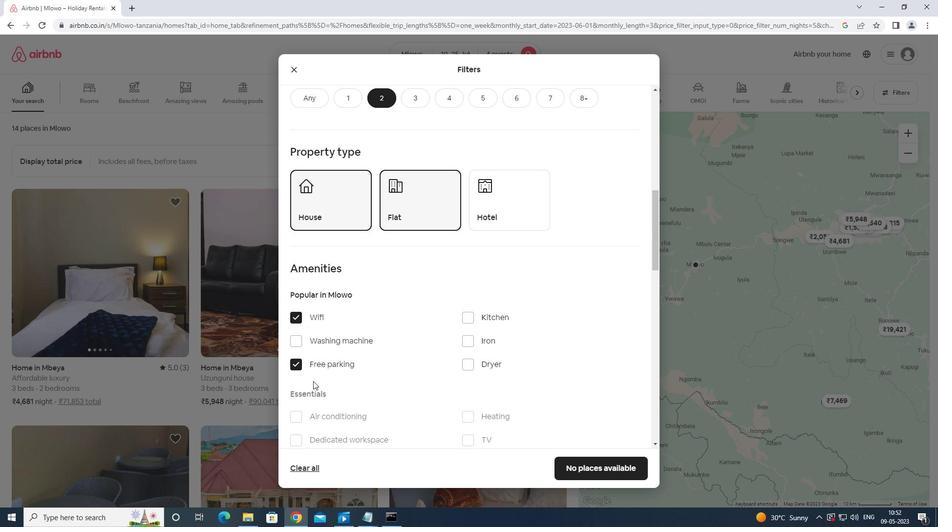 
Action: Mouse scrolled (328, 366) with delta (0, 0)
Screenshot: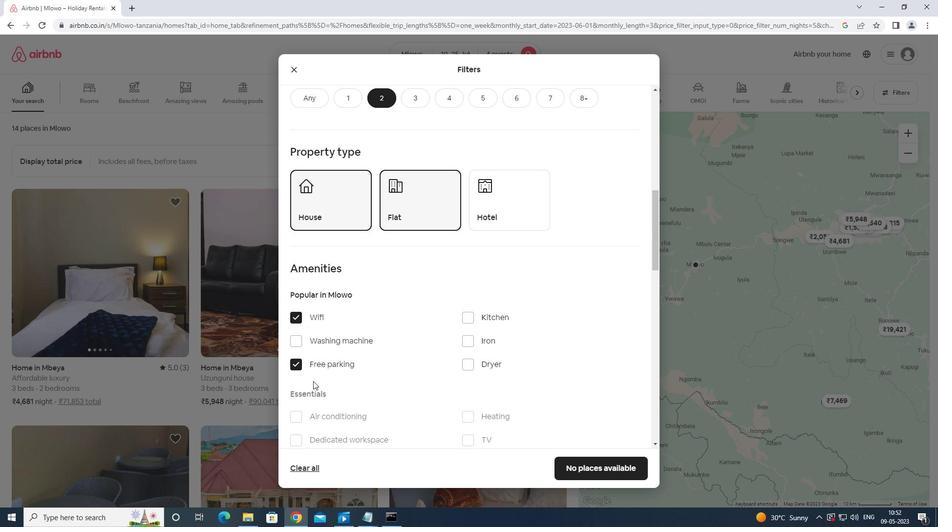 
Action: Mouse moved to (328, 366)
Screenshot: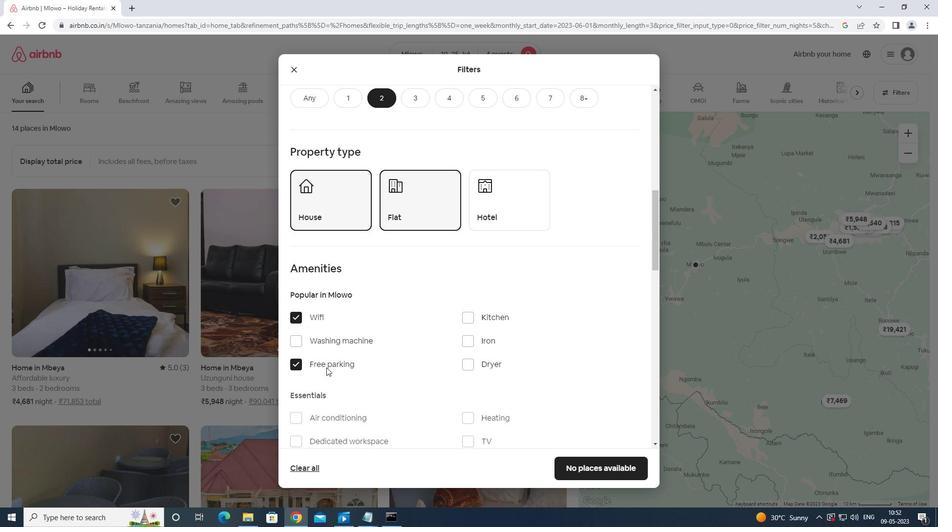 
Action: Mouse scrolled (328, 365) with delta (0, 0)
Screenshot: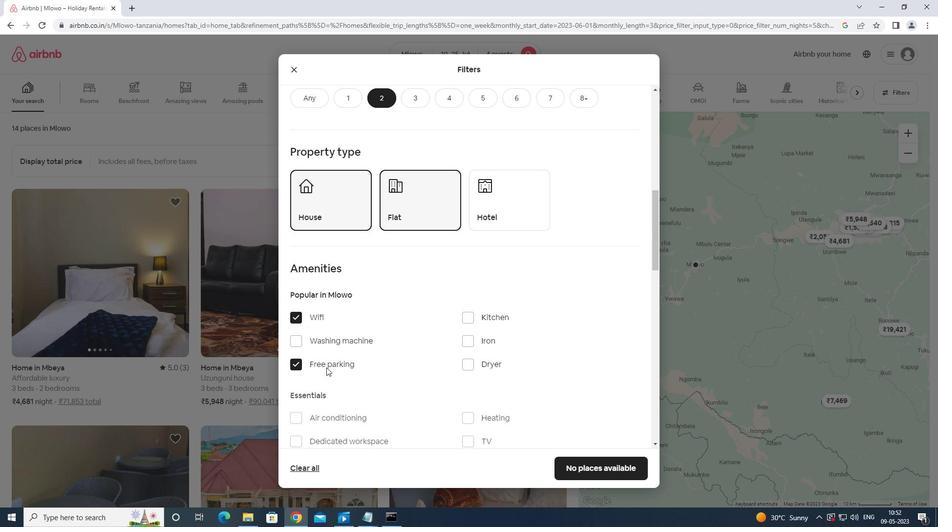 
Action: Mouse moved to (470, 295)
Screenshot: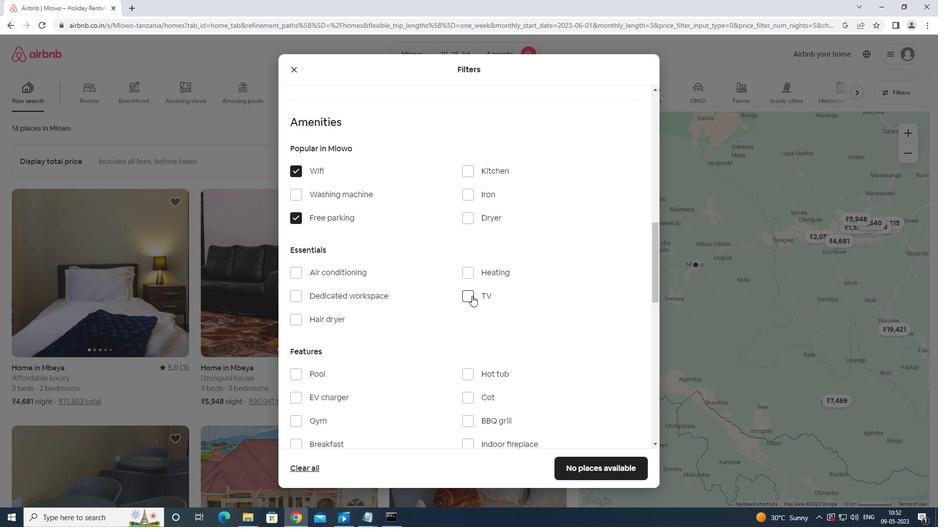 
Action: Mouse pressed left at (470, 295)
Screenshot: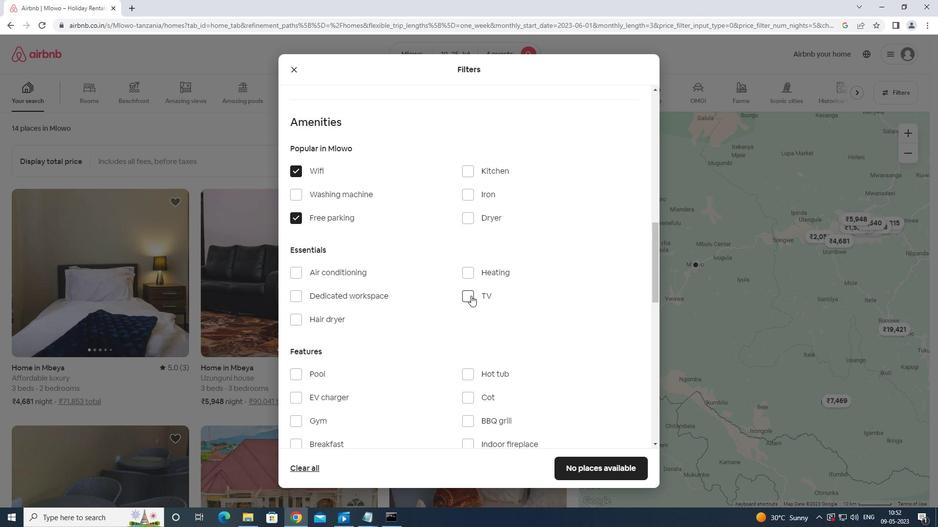 
Action: Mouse moved to (295, 417)
Screenshot: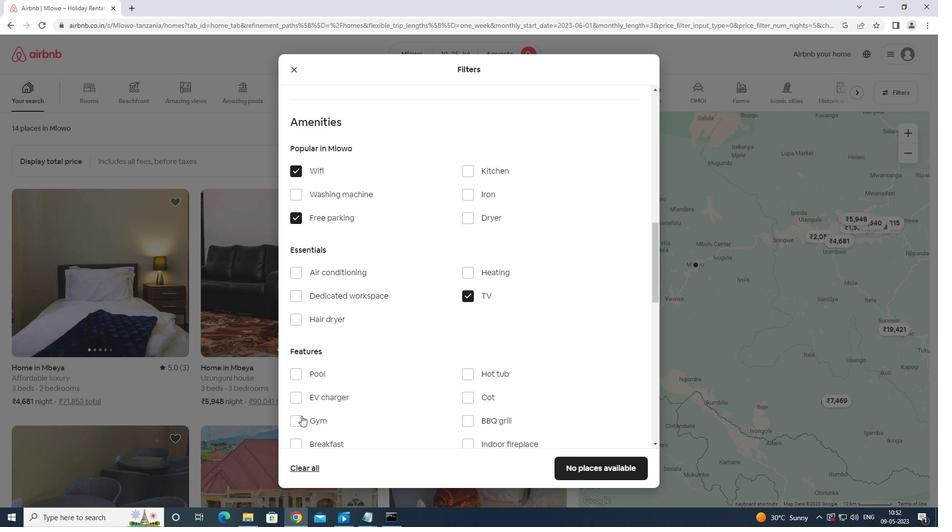 
Action: Mouse pressed left at (295, 417)
Screenshot: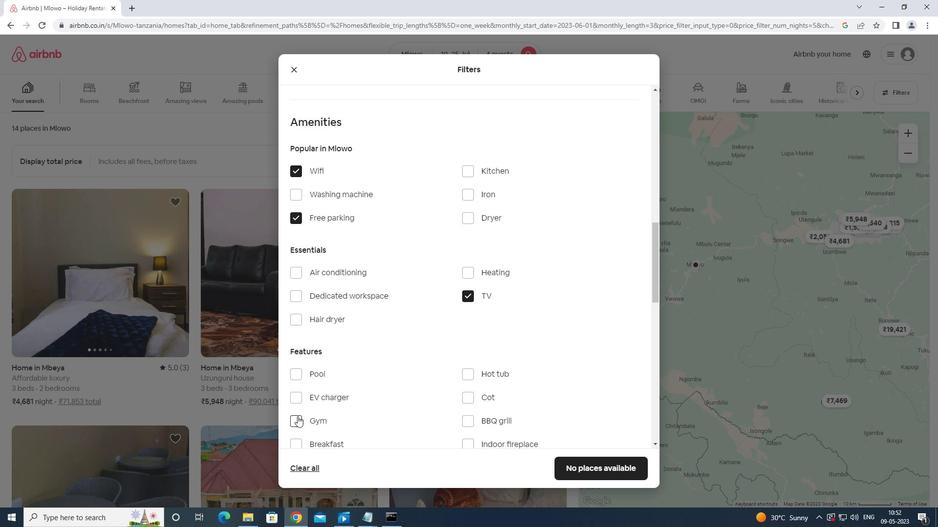 
Action: Mouse moved to (322, 380)
Screenshot: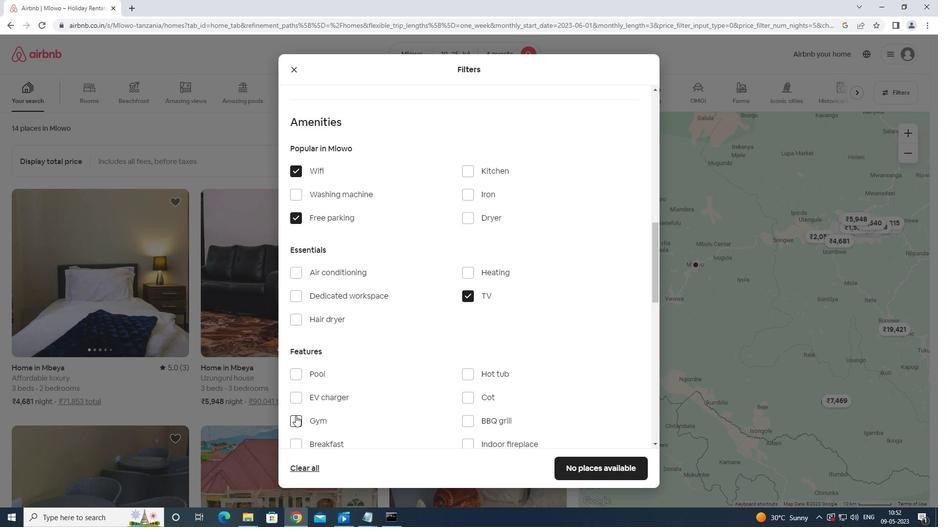 
Action: Mouse scrolled (322, 379) with delta (0, 0)
Screenshot: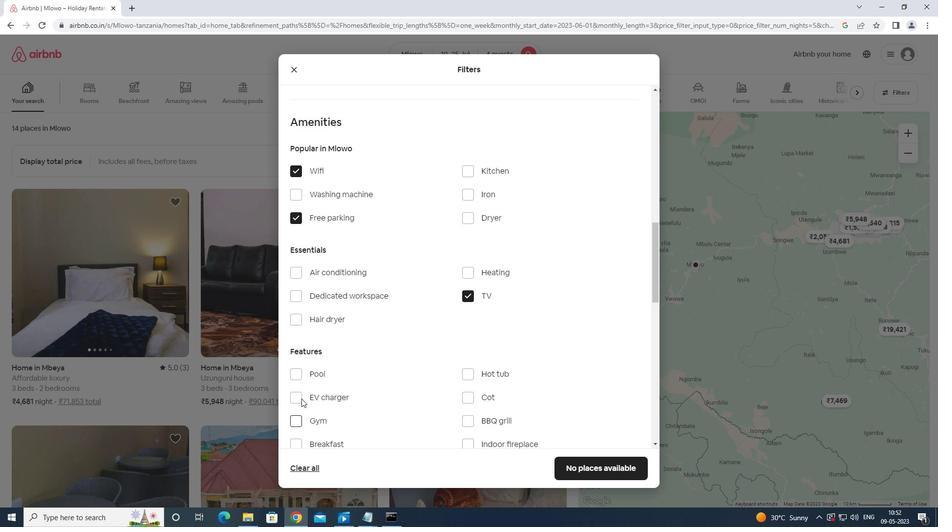 
Action: Mouse moved to (326, 379)
Screenshot: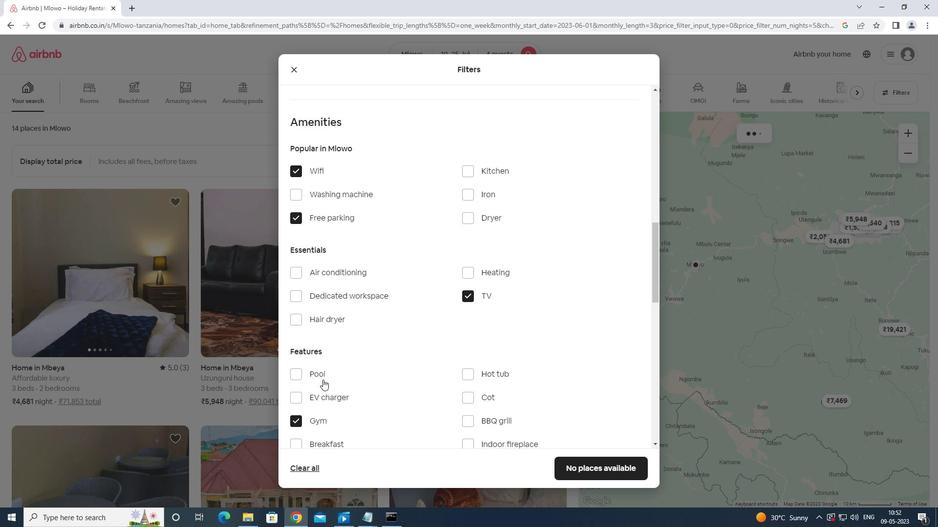 
Action: Mouse scrolled (326, 379) with delta (0, 0)
Screenshot: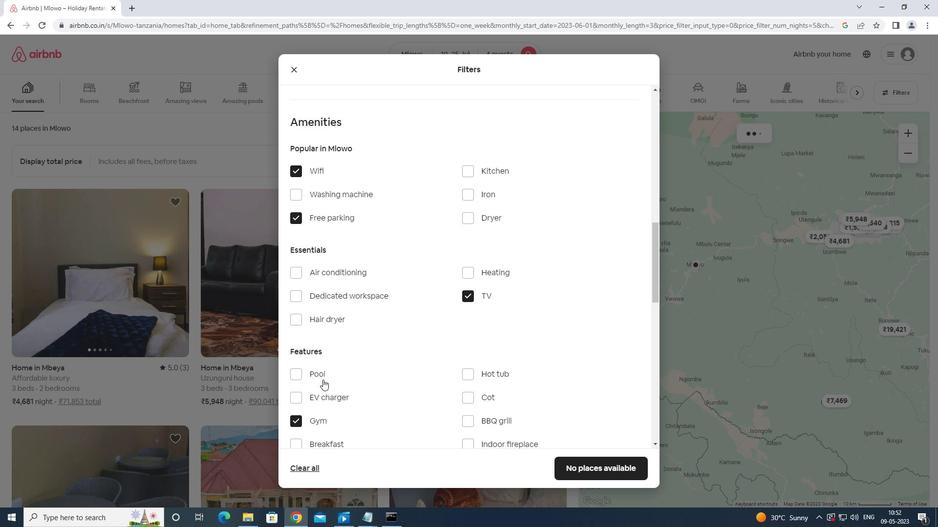
Action: Mouse moved to (327, 379)
Screenshot: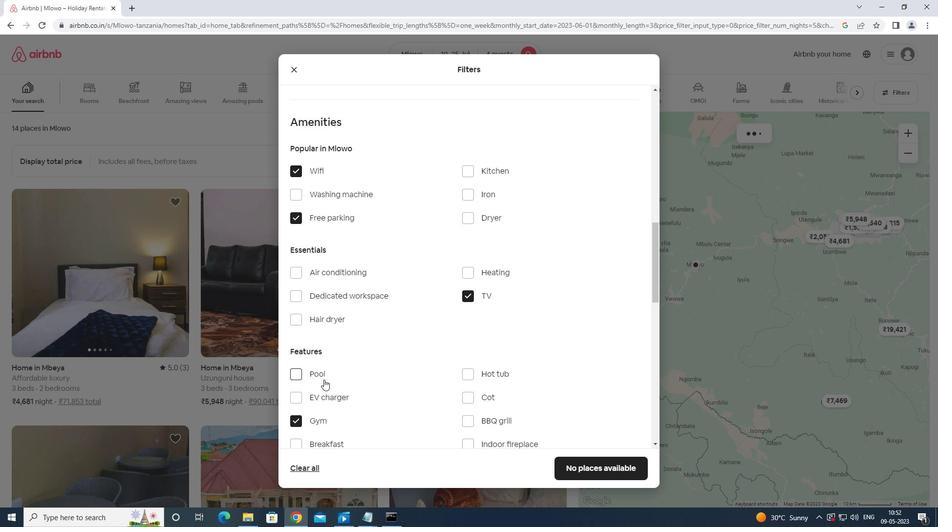 
Action: Mouse scrolled (327, 378) with delta (0, 0)
Screenshot: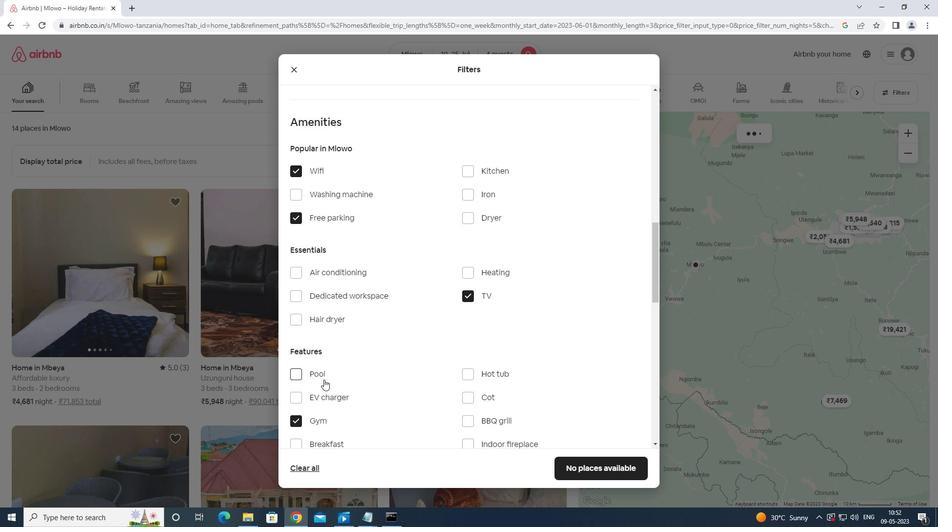 
Action: Mouse moved to (291, 296)
Screenshot: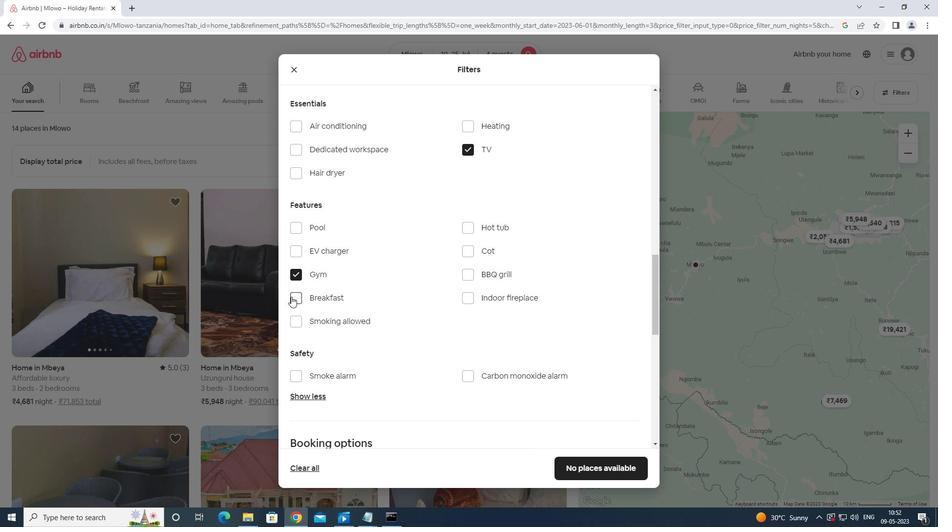 
Action: Mouse pressed left at (291, 296)
Screenshot: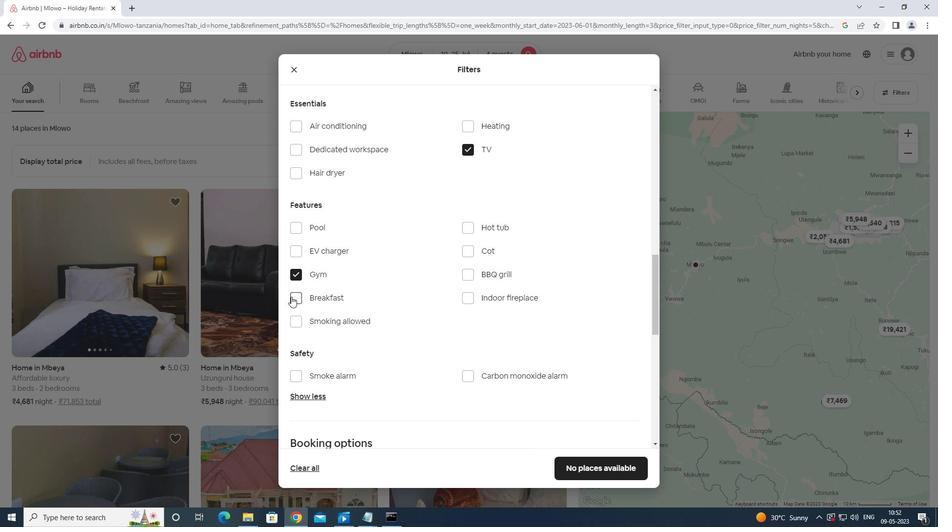 
Action: Mouse moved to (357, 318)
Screenshot: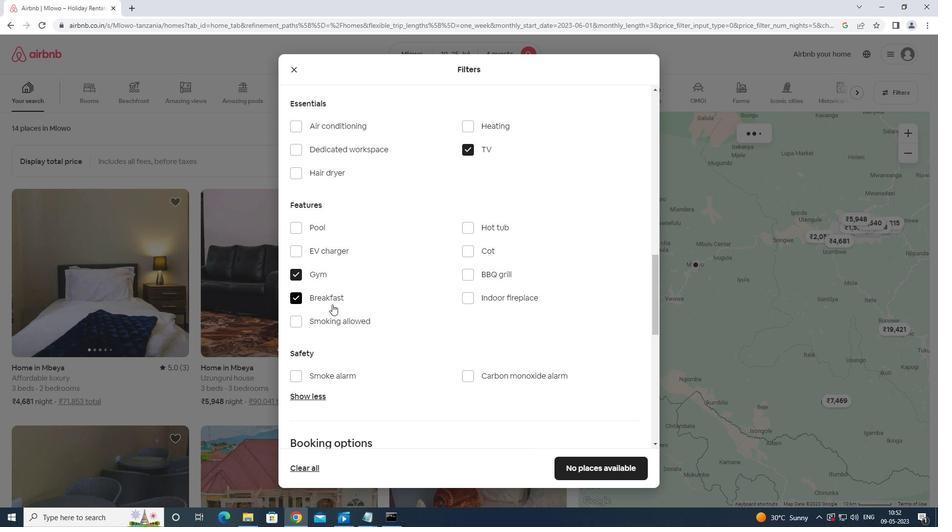 
Action: Mouse scrolled (357, 318) with delta (0, 0)
Screenshot: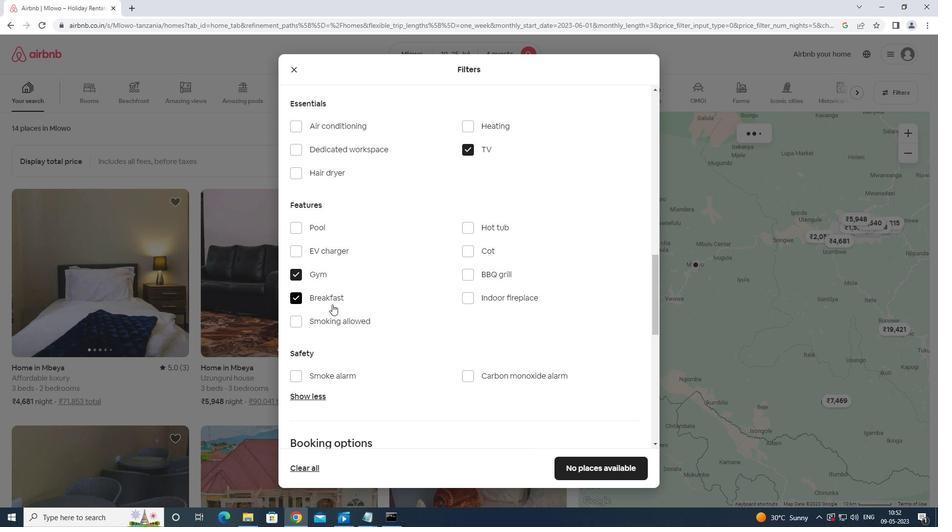
Action: Mouse moved to (374, 323)
Screenshot: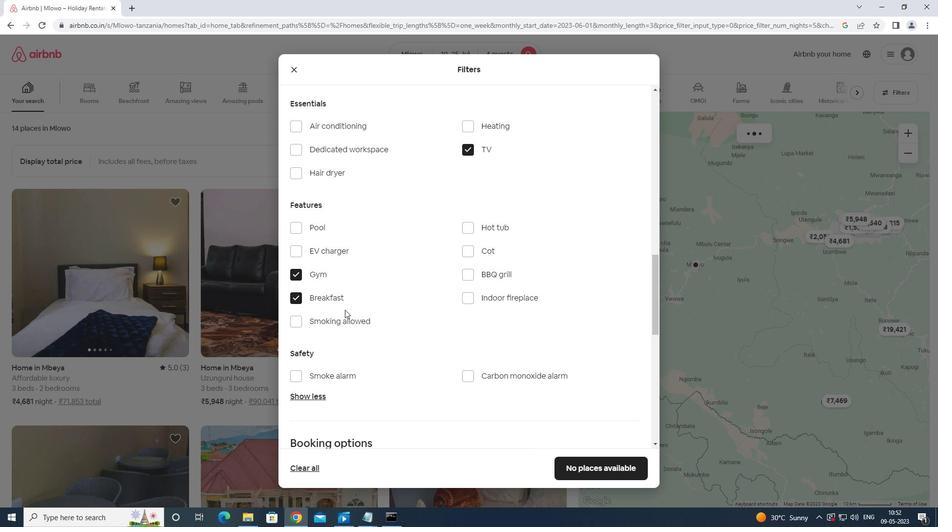 
Action: Mouse scrolled (374, 323) with delta (0, 0)
Screenshot: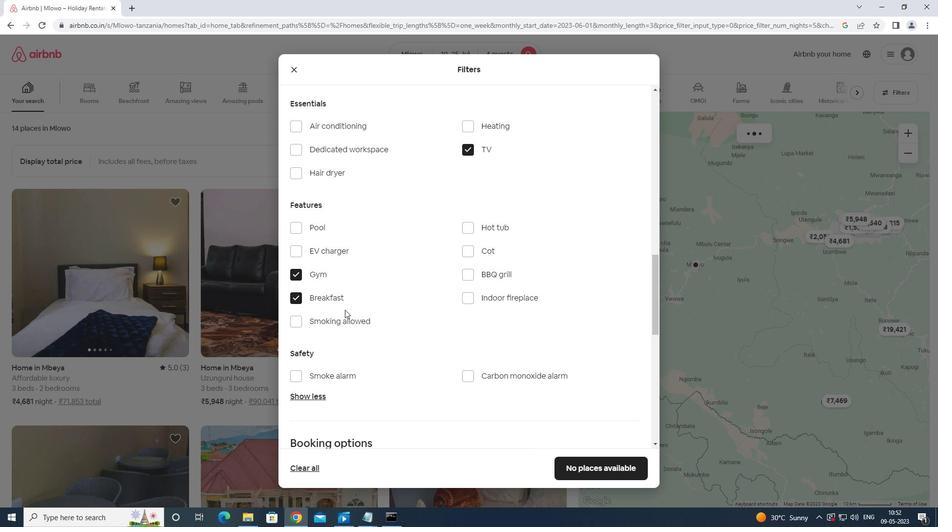 
Action: Mouse moved to (394, 326)
Screenshot: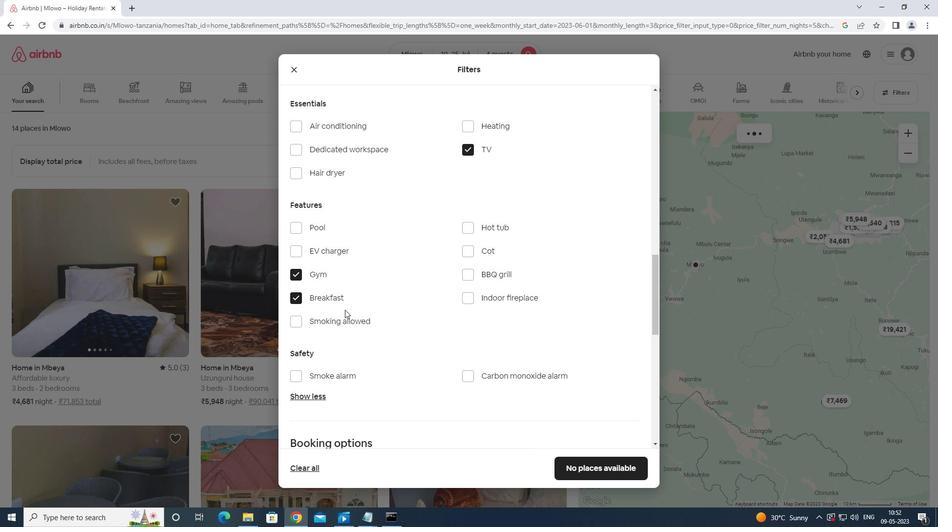 
Action: Mouse scrolled (394, 326) with delta (0, 0)
Screenshot: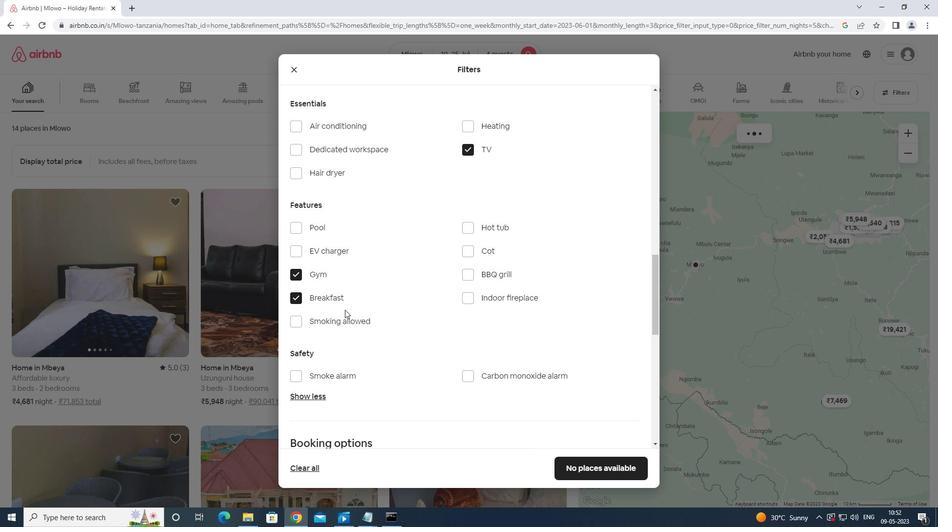 
Action: Mouse moved to (404, 321)
Screenshot: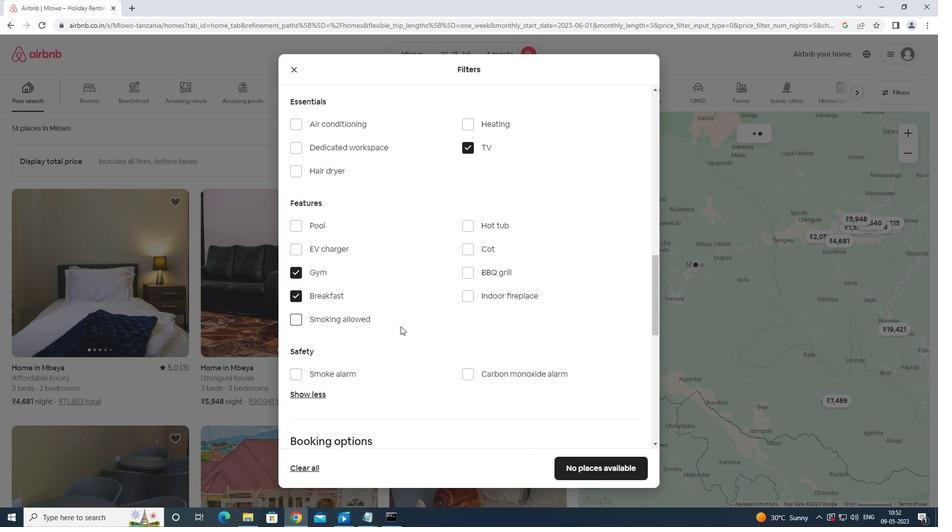 
Action: Mouse scrolled (404, 320) with delta (0, 0)
Screenshot: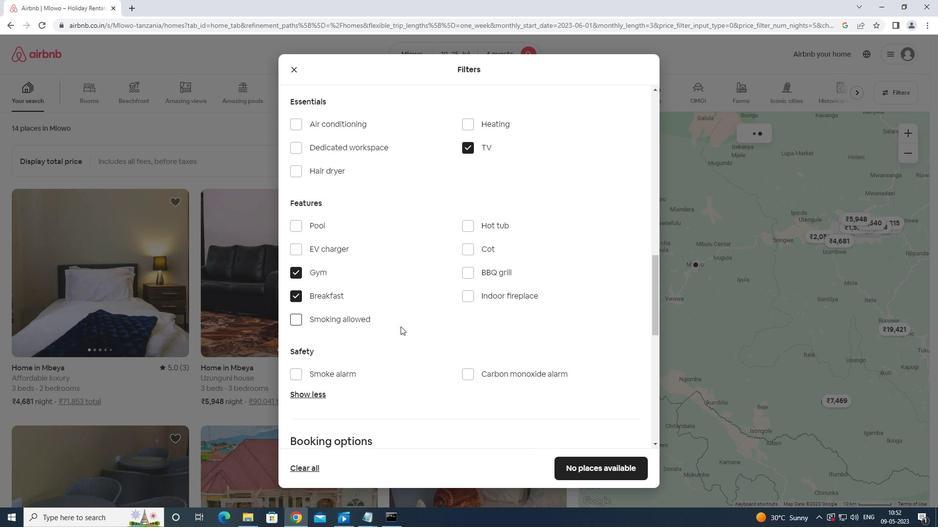 
Action: Mouse moved to (404, 320)
Screenshot: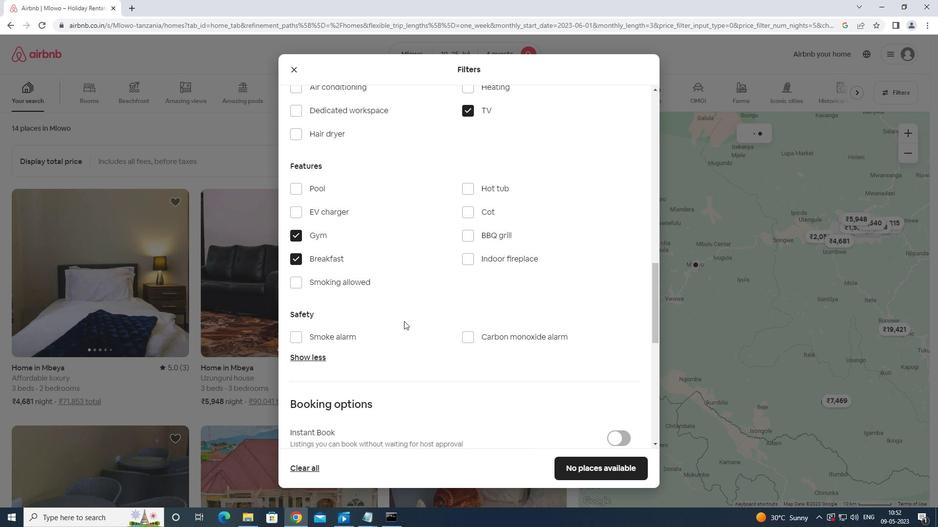 
Action: Mouse scrolled (404, 320) with delta (0, 0)
Screenshot: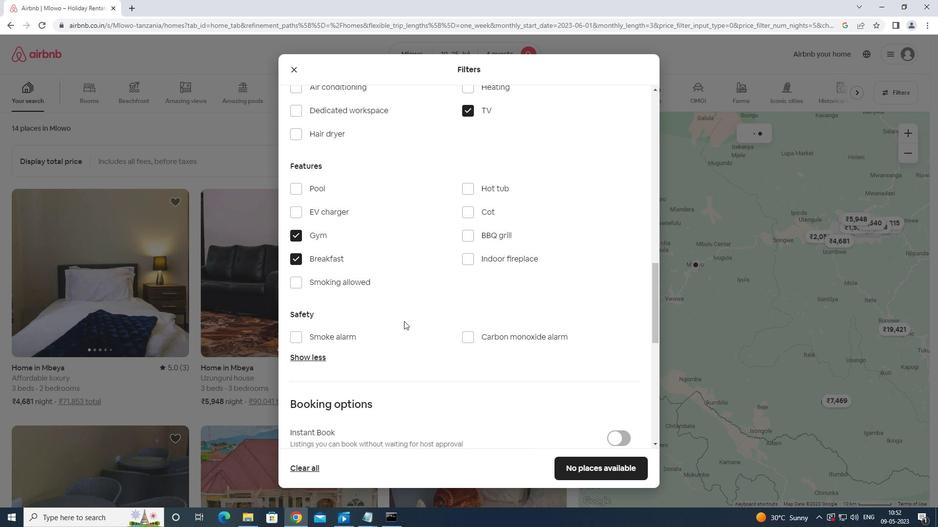 
Action: Mouse moved to (620, 266)
Screenshot: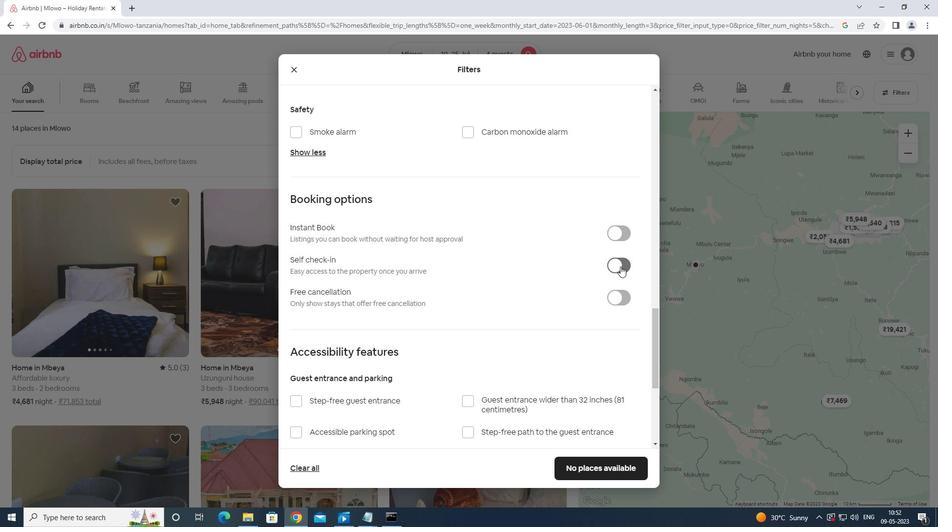 
Action: Mouse pressed left at (620, 266)
Screenshot: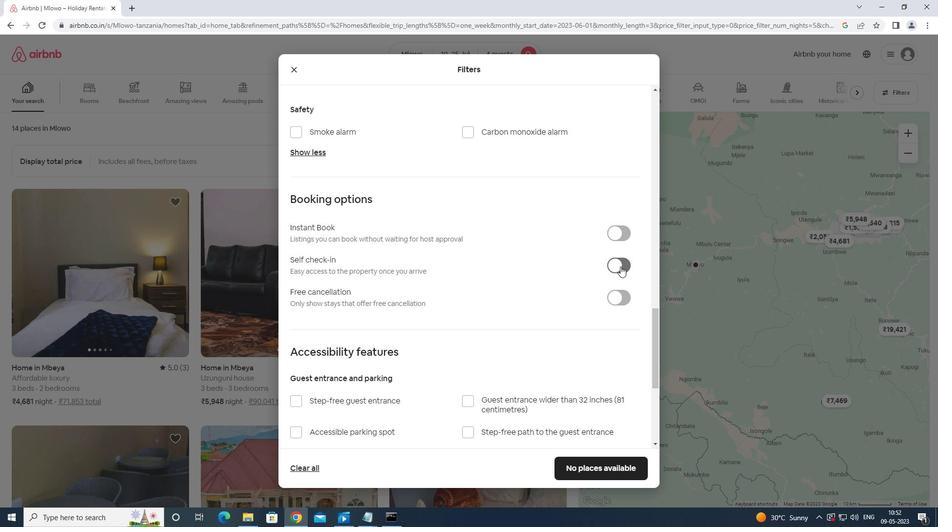 
Action: Mouse moved to (631, 244)
Screenshot: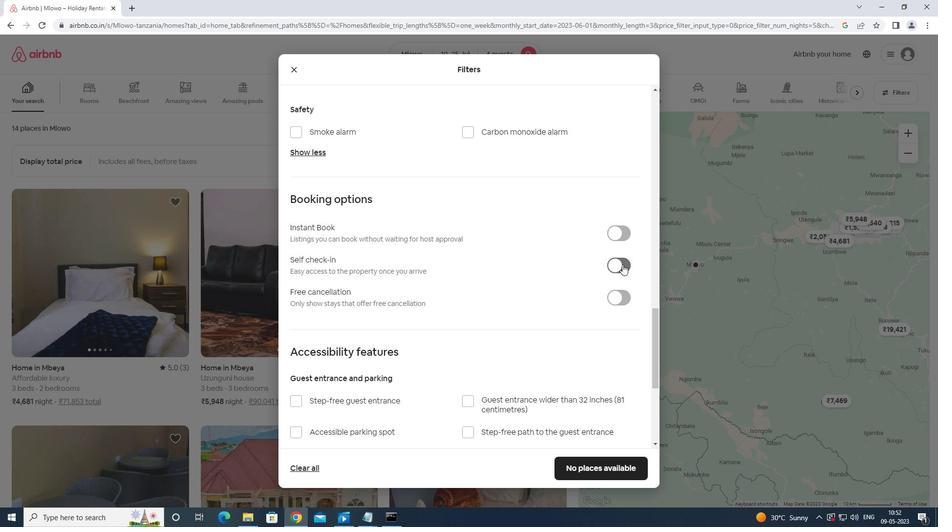 
Action: Mouse scrolled (631, 243) with delta (0, 0)
Screenshot: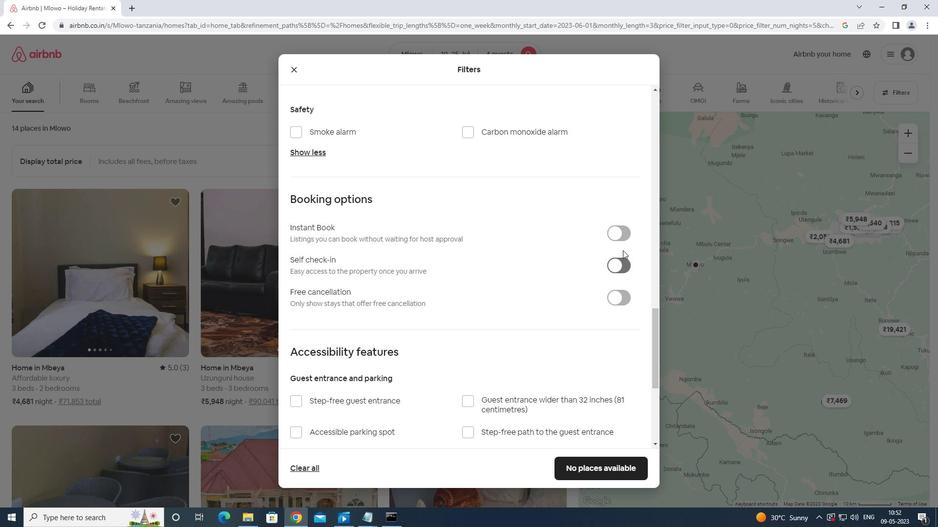 
Action: Mouse scrolled (631, 243) with delta (0, 0)
Screenshot: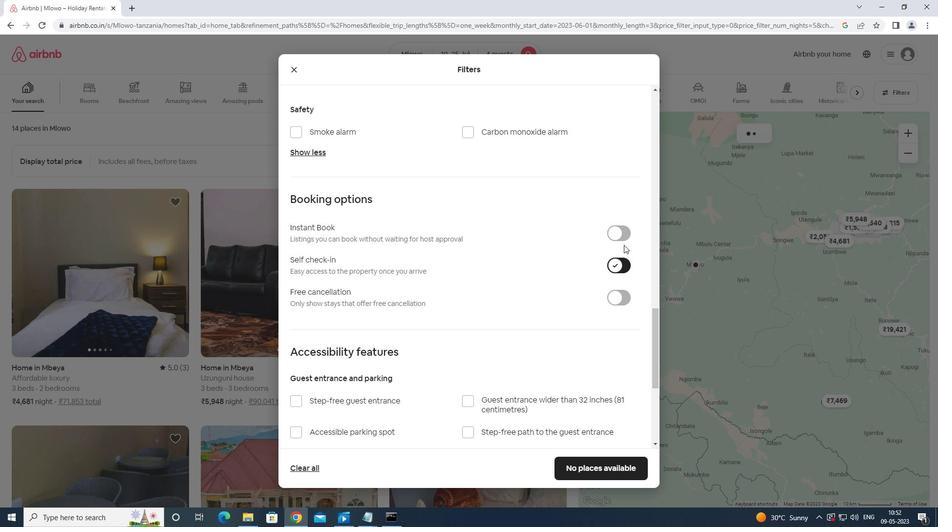
Action: Mouse moved to (631, 244)
Screenshot: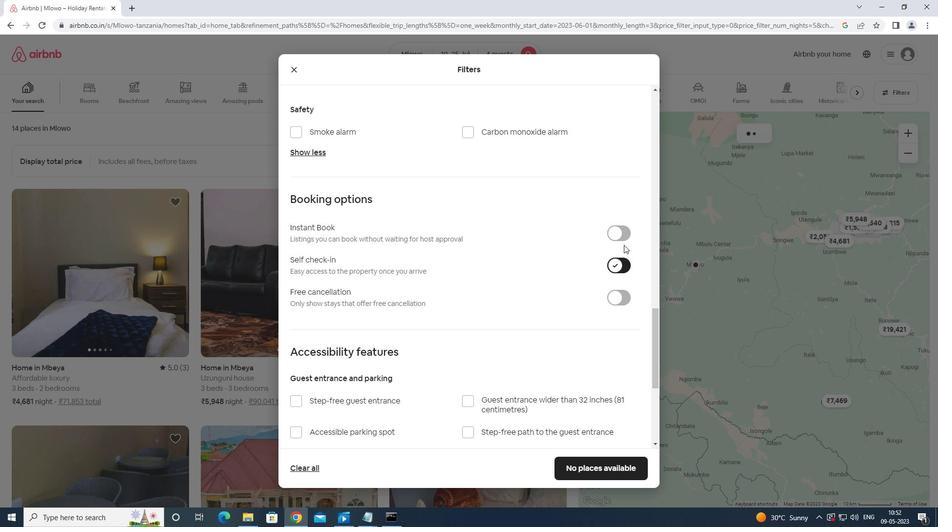 
Action: Mouse scrolled (631, 243) with delta (0, 0)
Screenshot: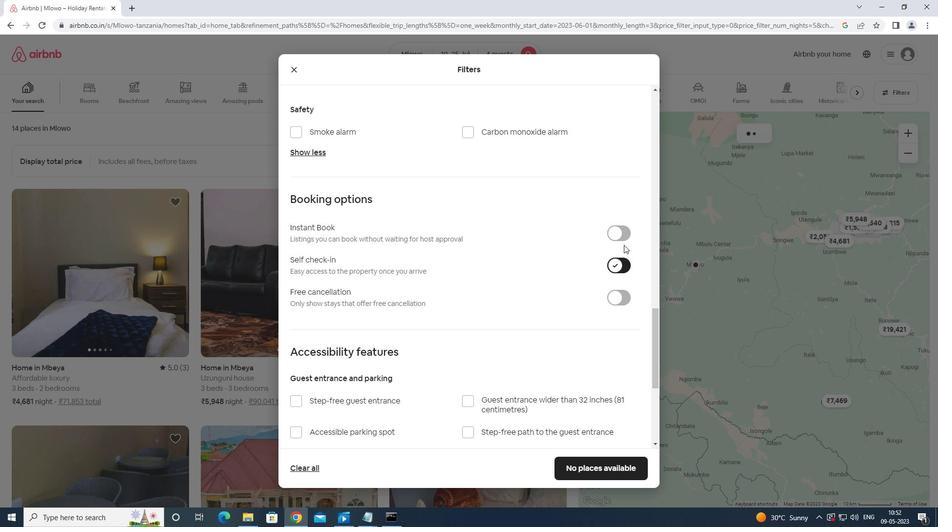 
Action: Mouse moved to (632, 244)
Screenshot: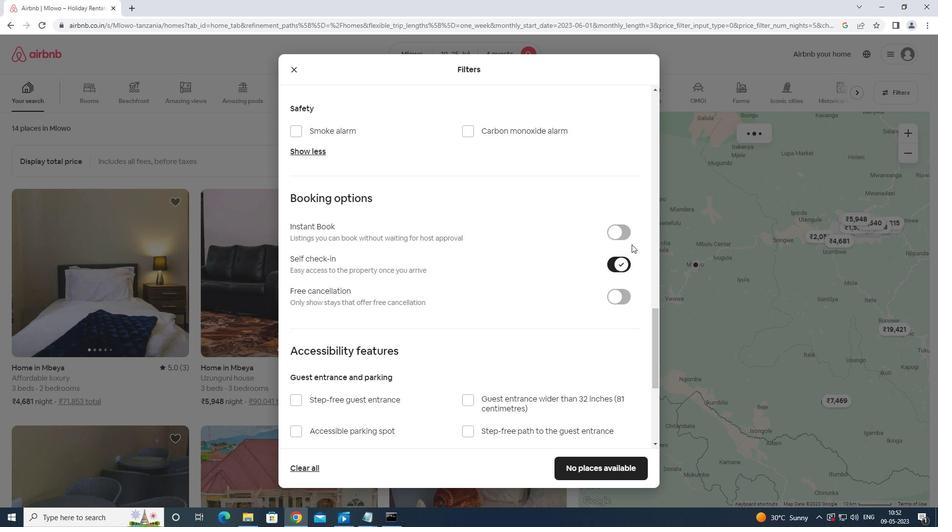 
Action: Mouse scrolled (632, 244) with delta (0, 0)
Screenshot: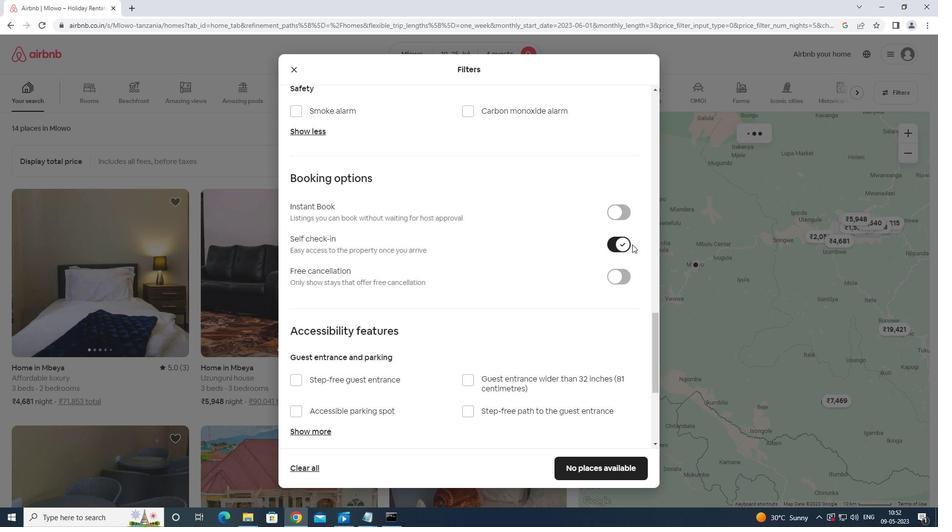 
Action: Mouse scrolled (632, 244) with delta (0, 0)
Screenshot: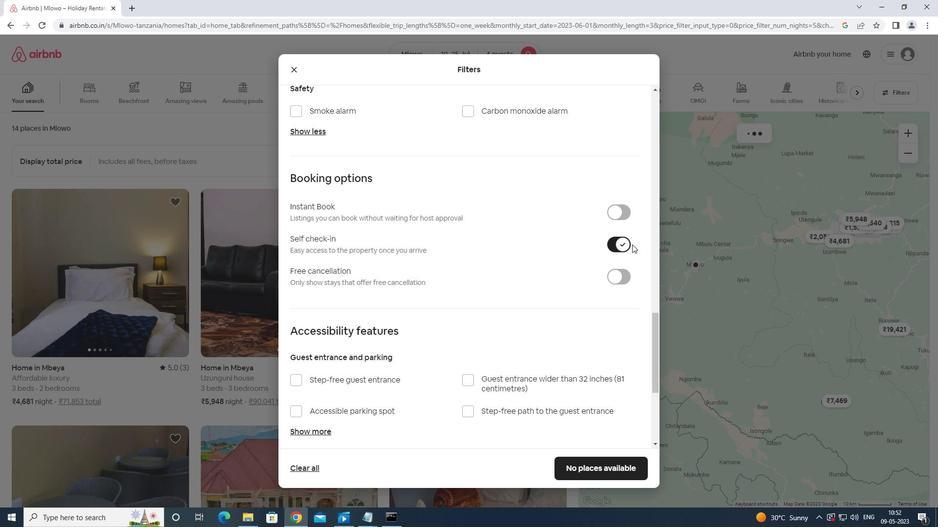 
Action: Mouse scrolled (632, 244) with delta (0, 0)
Screenshot: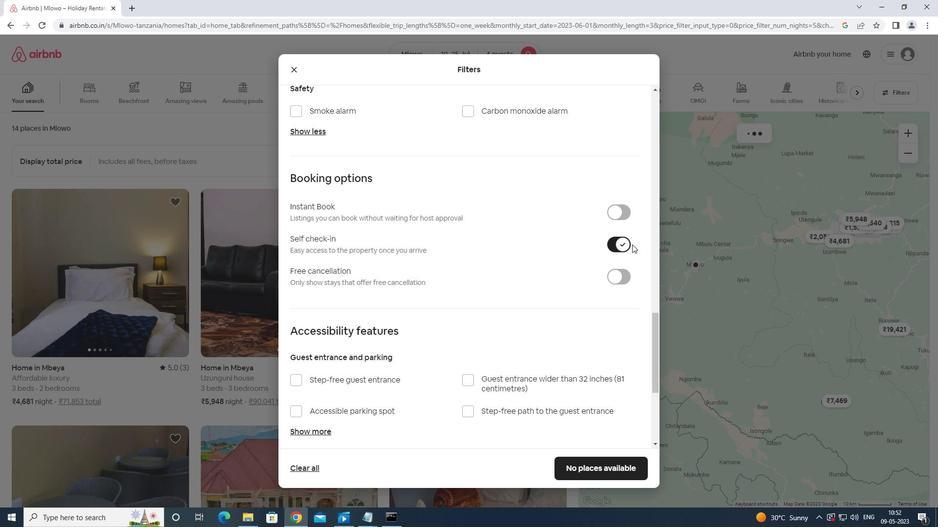 
Action: Mouse scrolled (632, 244) with delta (0, 0)
Screenshot: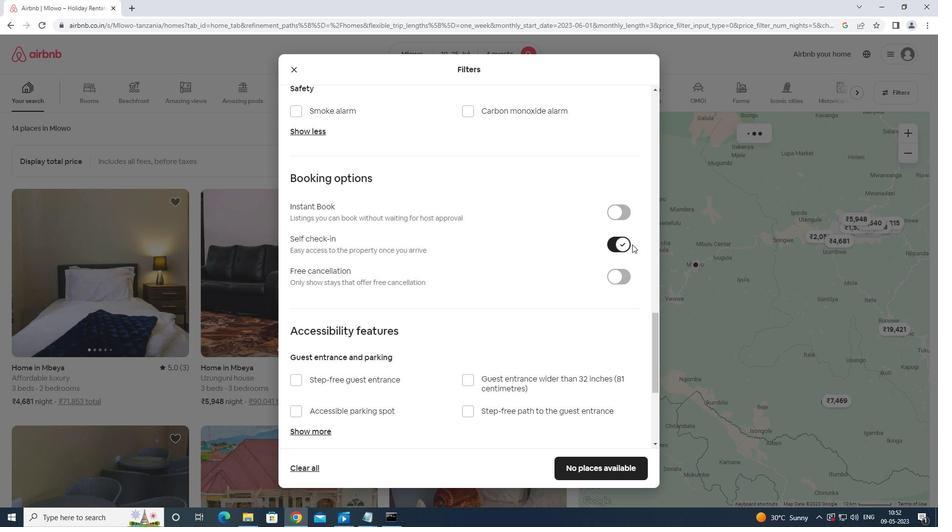 
Action: Mouse moved to (632, 244)
Screenshot: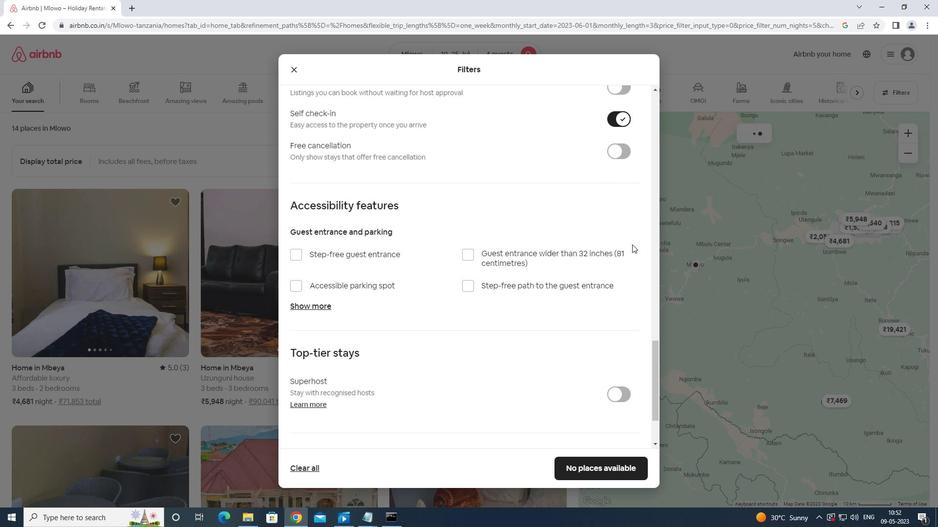 
Action: Mouse scrolled (632, 244) with delta (0, 0)
Screenshot: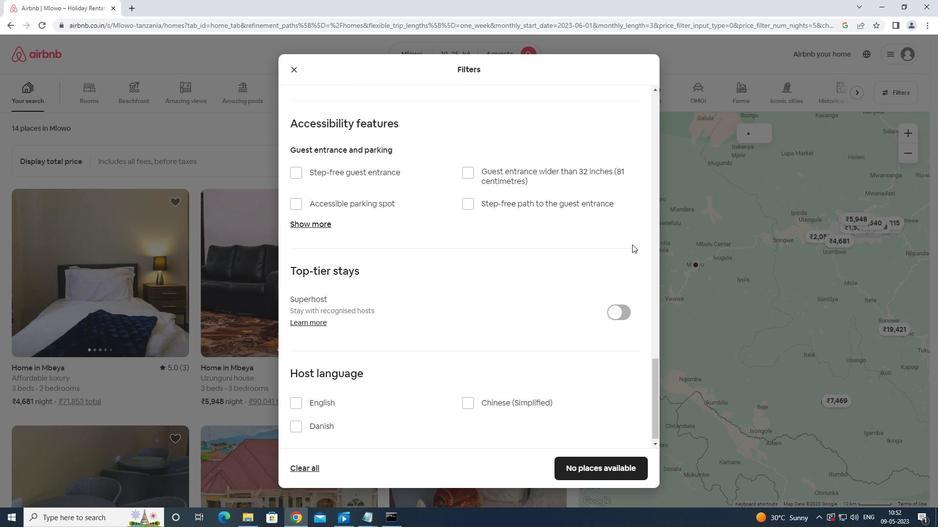 
Action: Mouse scrolled (632, 244) with delta (0, 0)
Screenshot: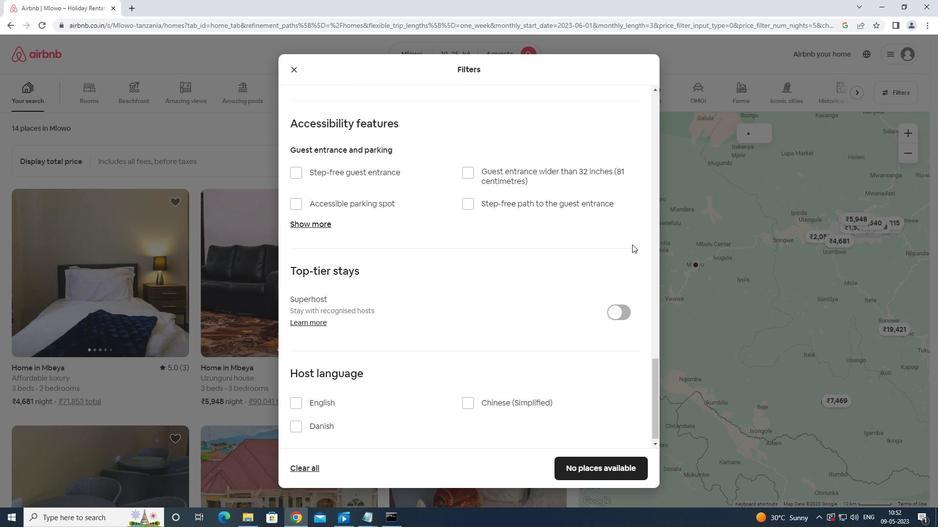 
Action: Mouse scrolled (632, 244) with delta (0, 0)
Screenshot: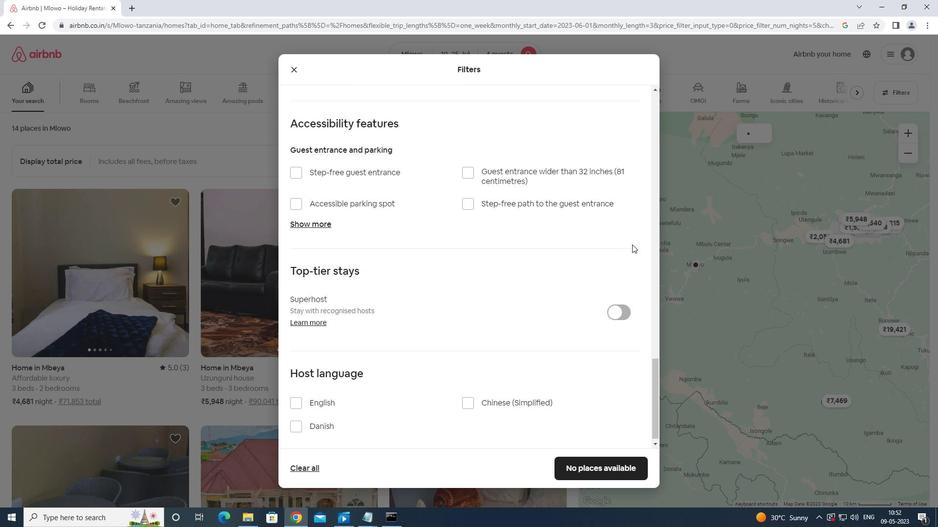 
Action: Mouse scrolled (632, 244) with delta (0, 0)
Screenshot: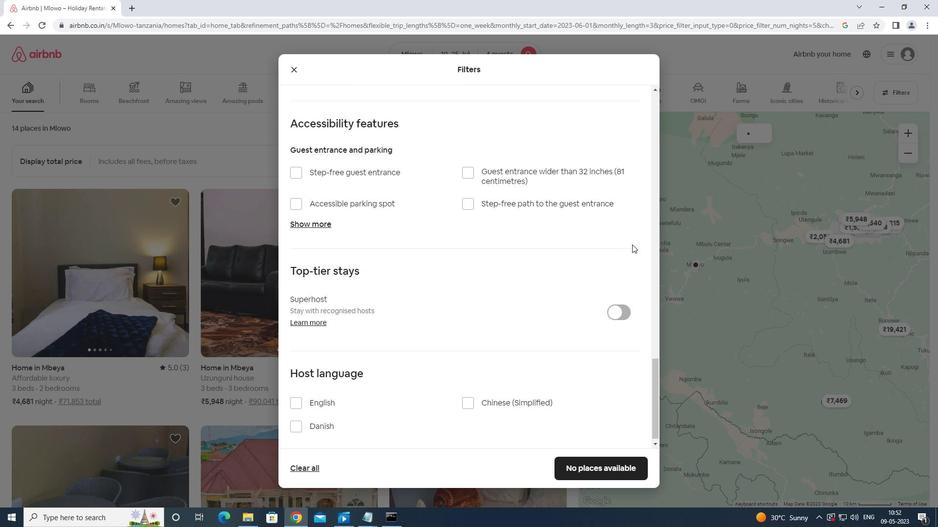 
Action: Mouse moved to (292, 395)
Screenshot: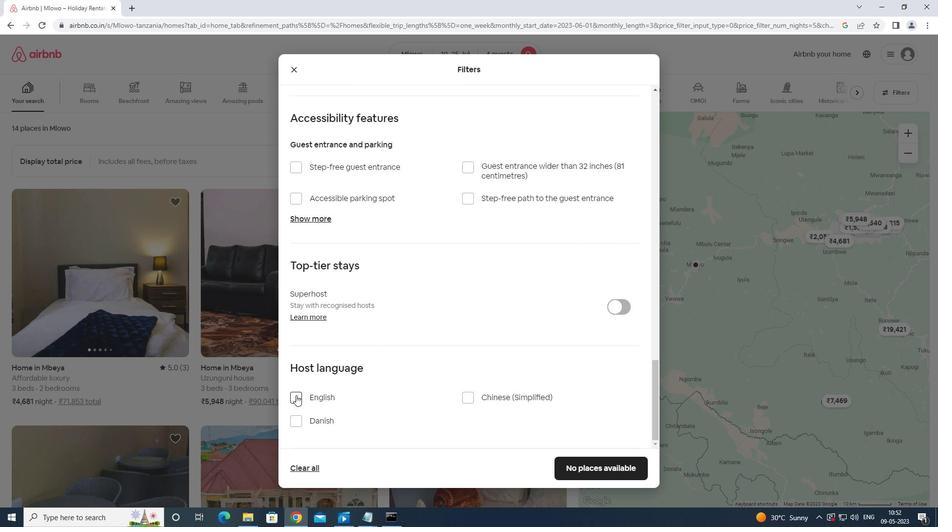 
Action: Mouse pressed left at (292, 395)
Screenshot: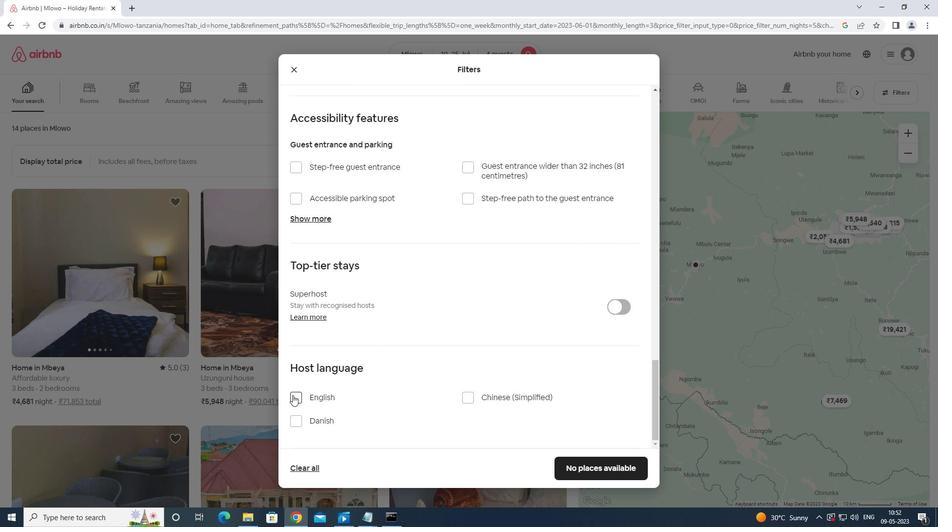 
Action: Mouse moved to (603, 464)
Screenshot: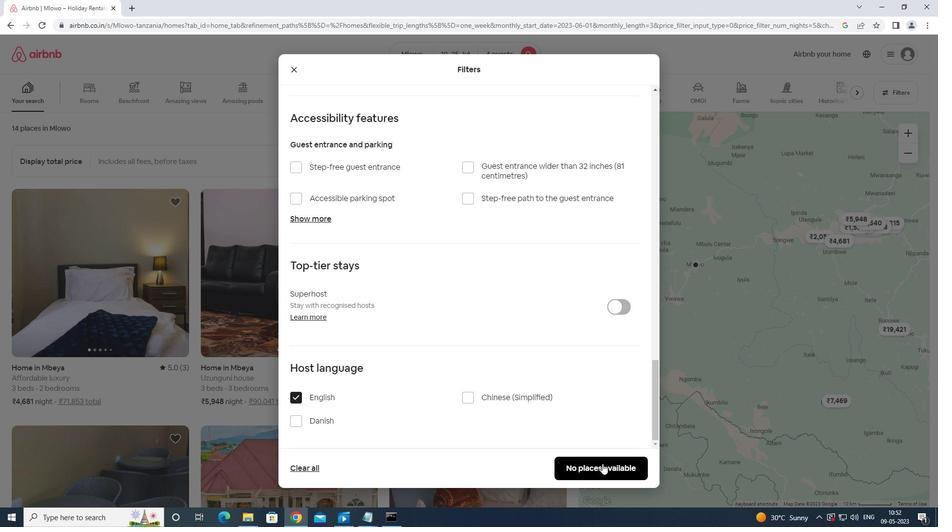 
Action: Mouse pressed left at (603, 464)
Screenshot: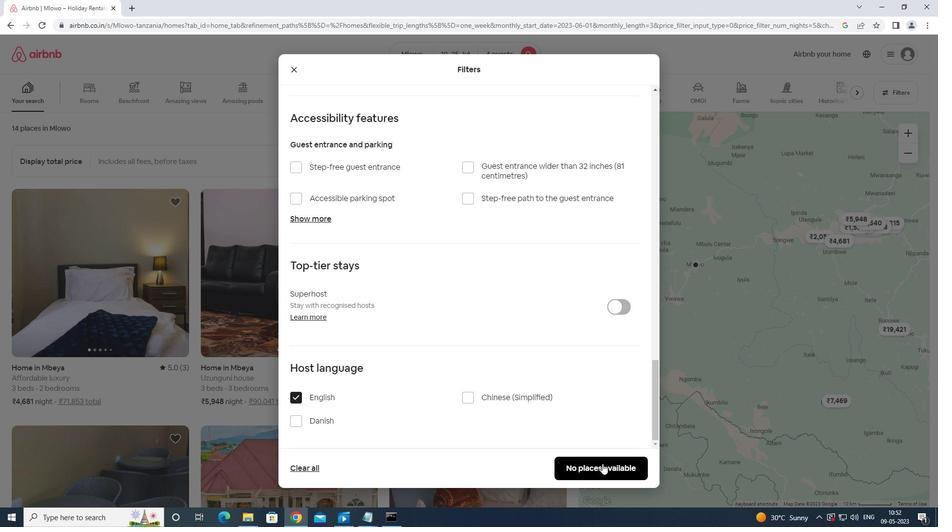 
Action: Mouse moved to (605, 463)
Screenshot: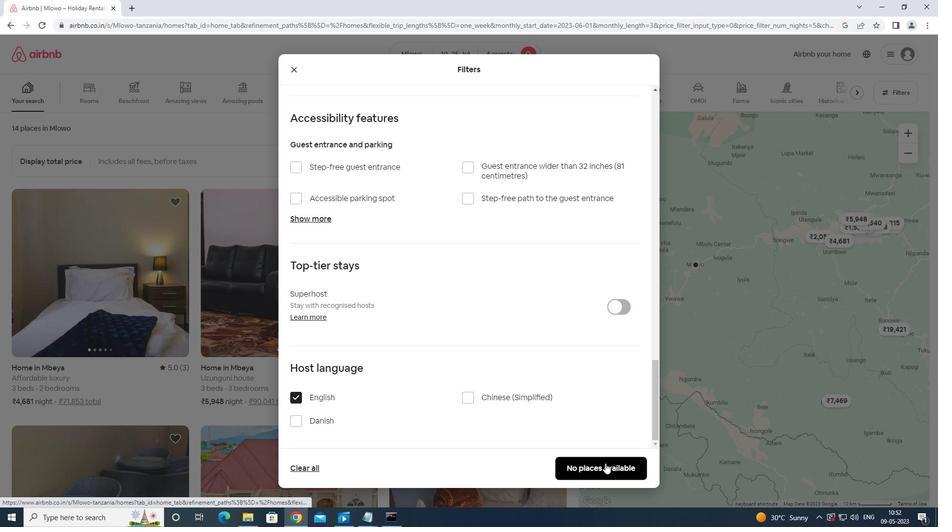 
